 Task: Search one way flight ticket for 2 adults, 2 infants in seat and 1 infant on lap in first from Kalispell: Glacier Park International Airport to Greensboro: Piedmont Triad International Airport on 5-1-2023. Choice of flights is United. Number of bags: 1 carry on bag and 5 checked bags. Price is upto 30000. Outbound departure time preference is 20:30.
Action: Mouse moved to (180, 165)
Screenshot: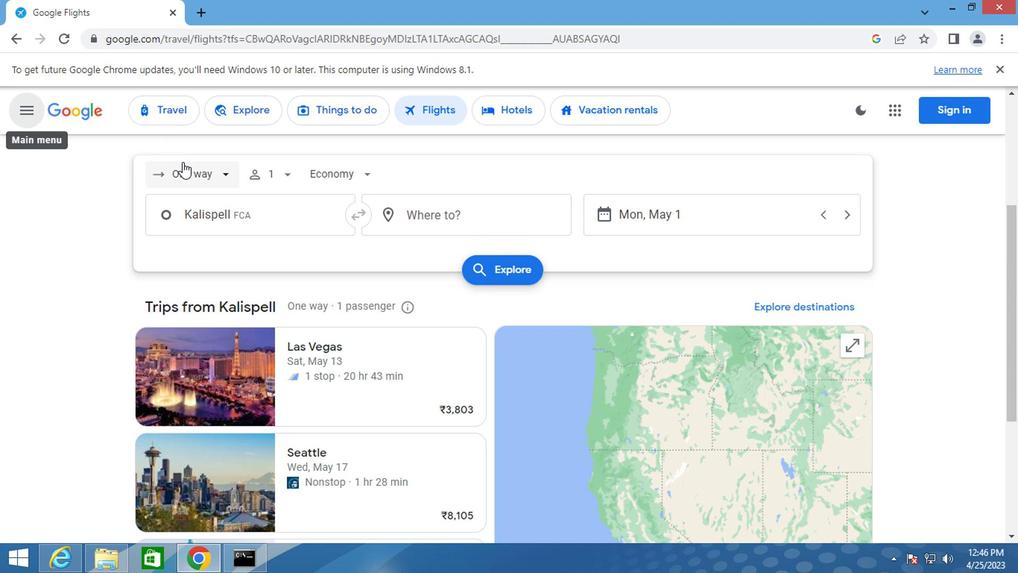 
Action: Mouse pressed left at (180, 165)
Screenshot: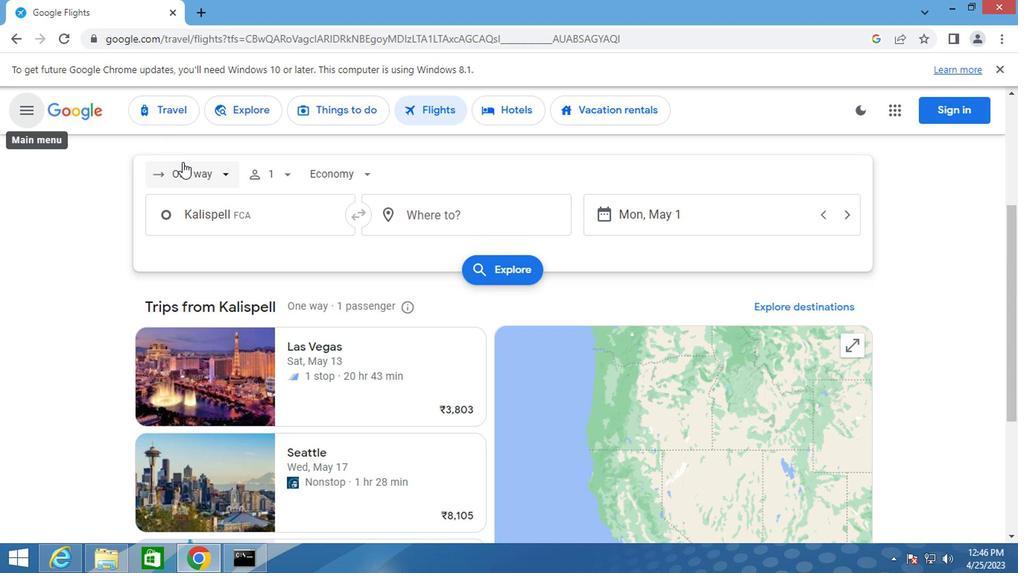 
Action: Mouse moved to (189, 249)
Screenshot: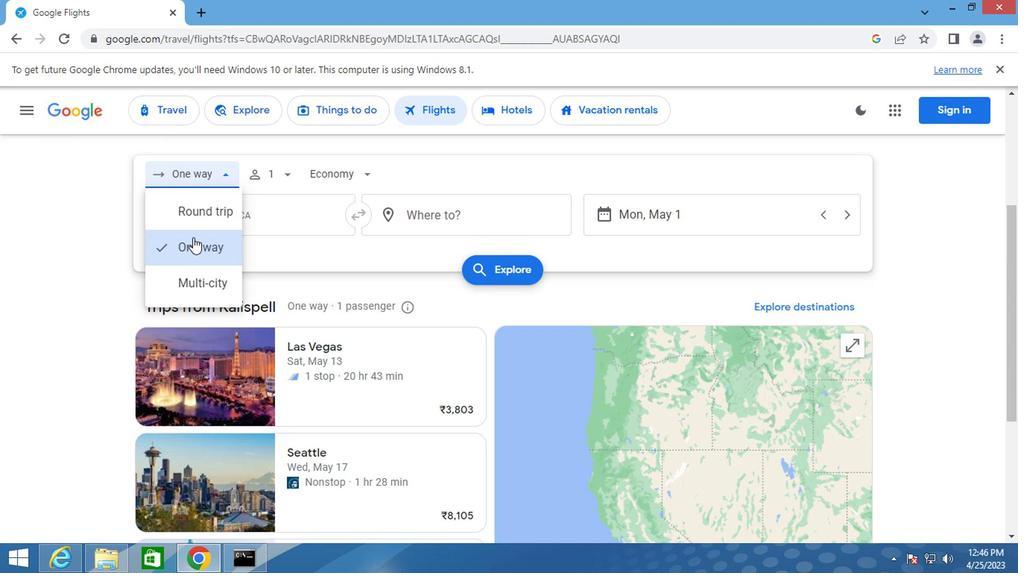 
Action: Mouse pressed left at (189, 249)
Screenshot: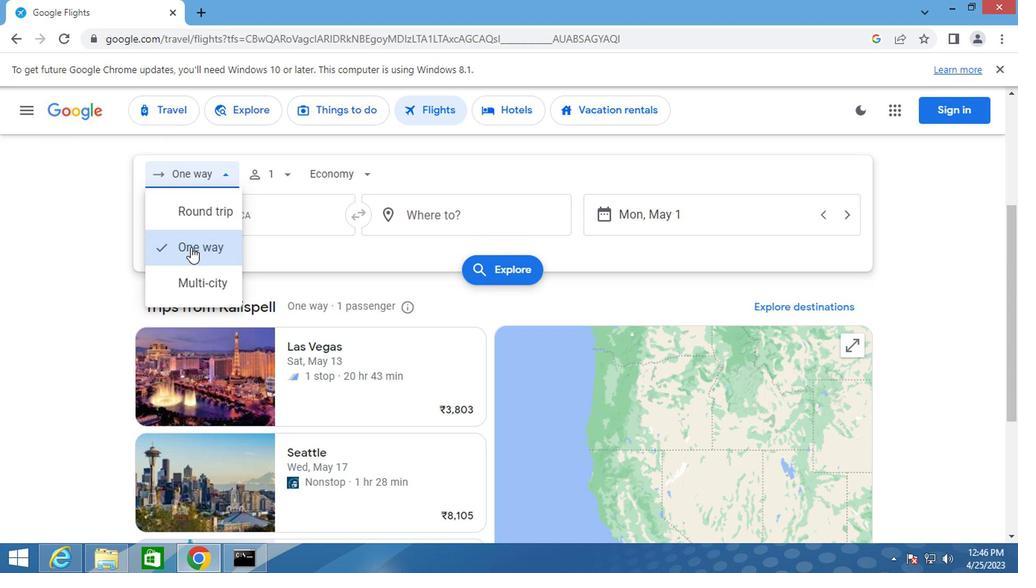 
Action: Mouse moved to (286, 169)
Screenshot: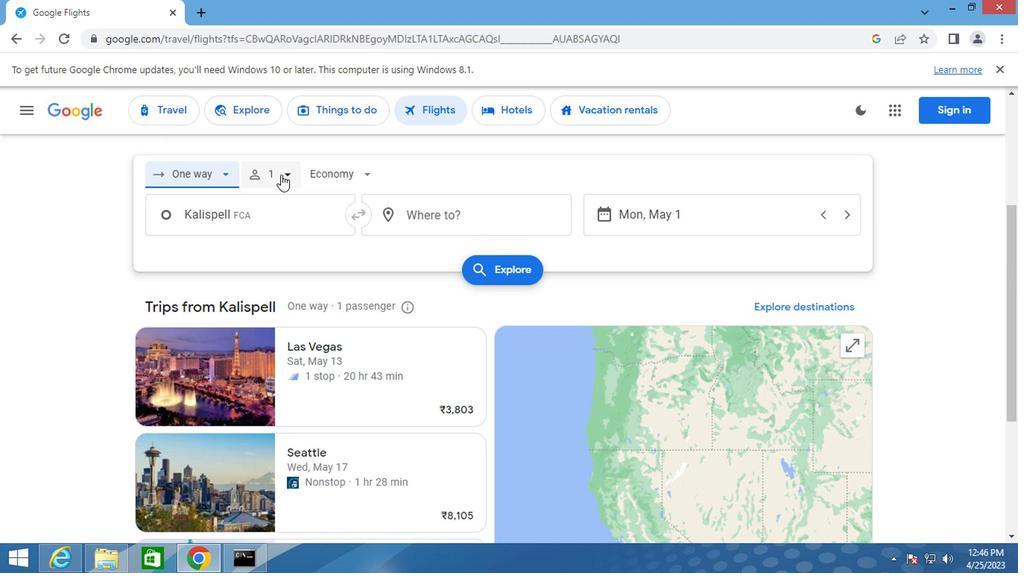 
Action: Mouse pressed left at (286, 169)
Screenshot: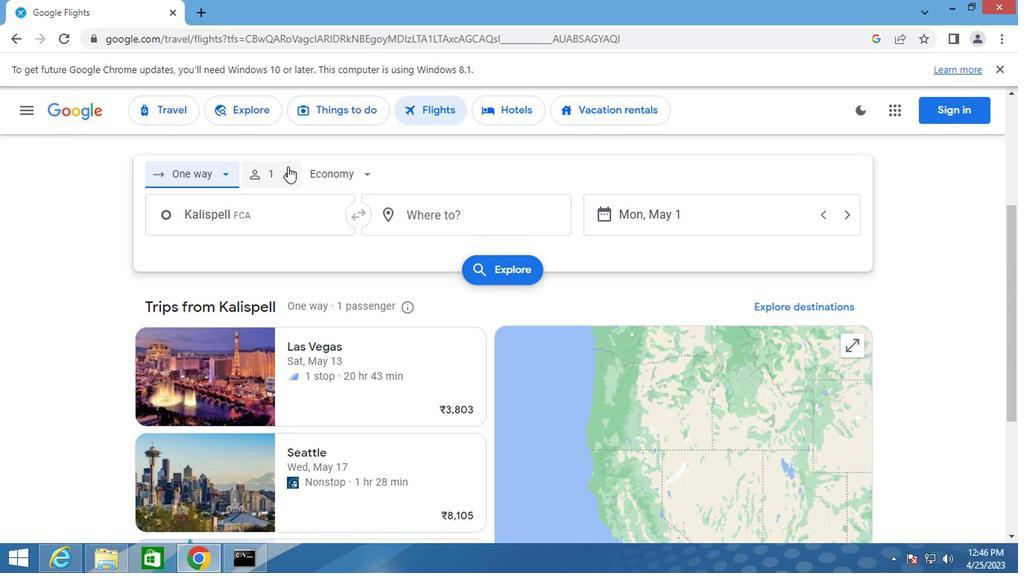 
Action: Mouse moved to (393, 211)
Screenshot: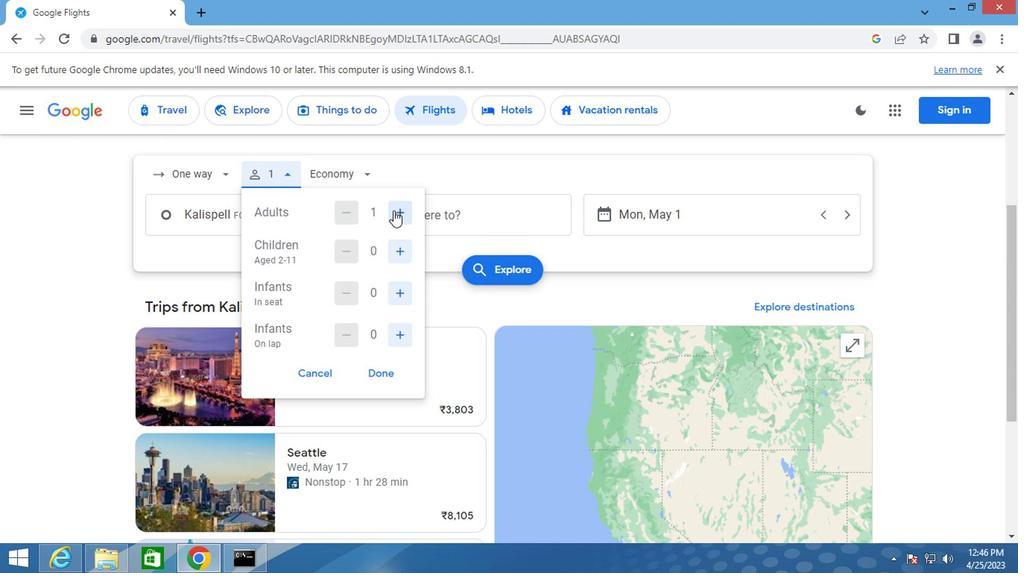 
Action: Mouse pressed left at (393, 211)
Screenshot: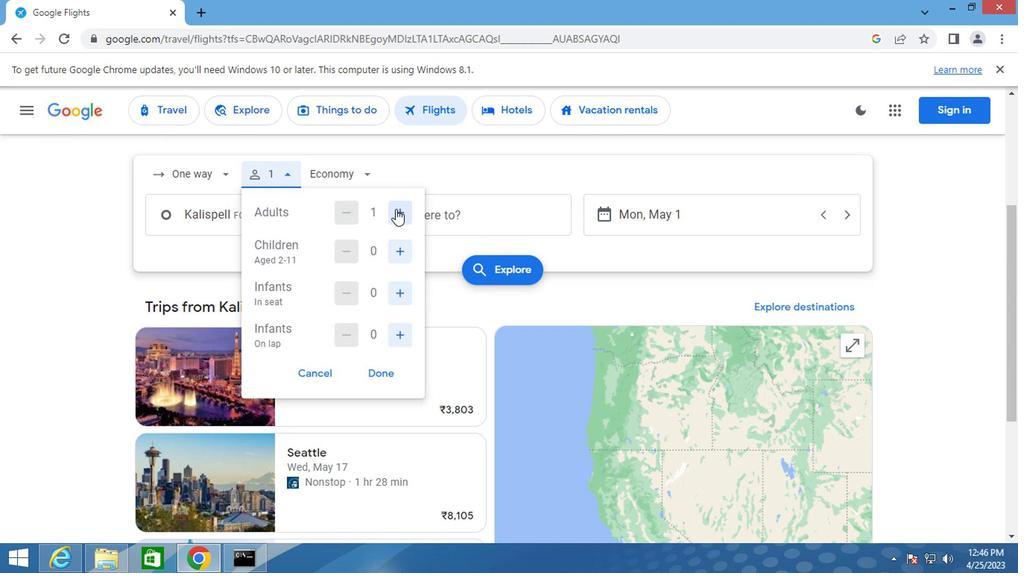 
Action: Mouse pressed left at (393, 211)
Screenshot: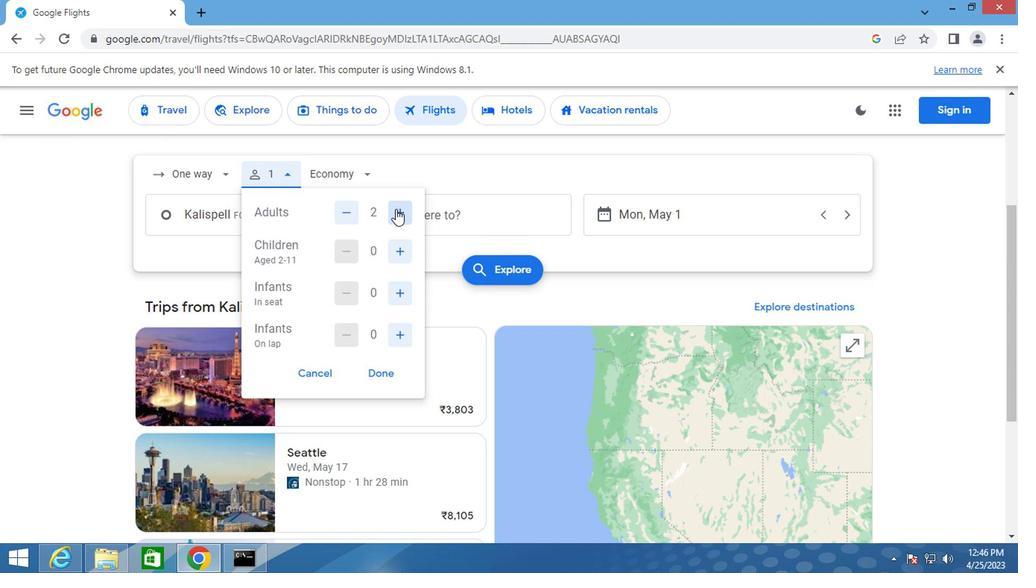 
Action: Mouse moved to (340, 215)
Screenshot: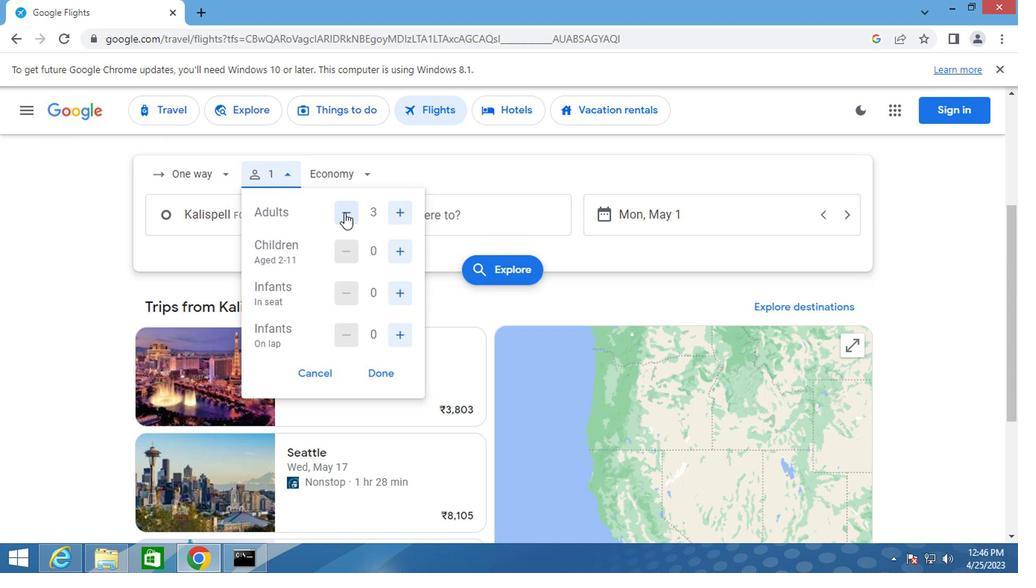 
Action: Mouse pressed left at (340, 215)
Screenshot: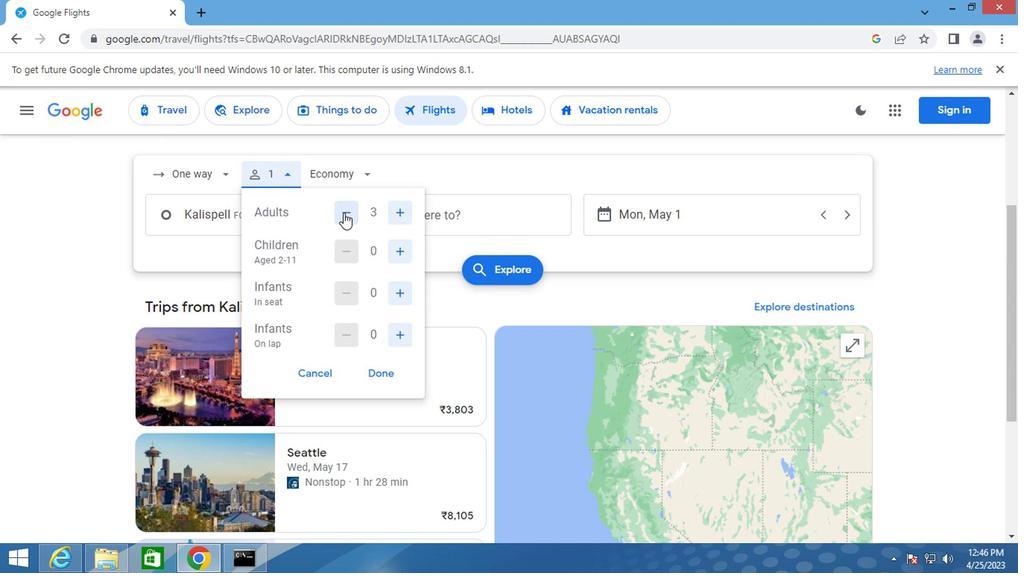 
Action: Mouse moved to (396, 290)
Screenshot: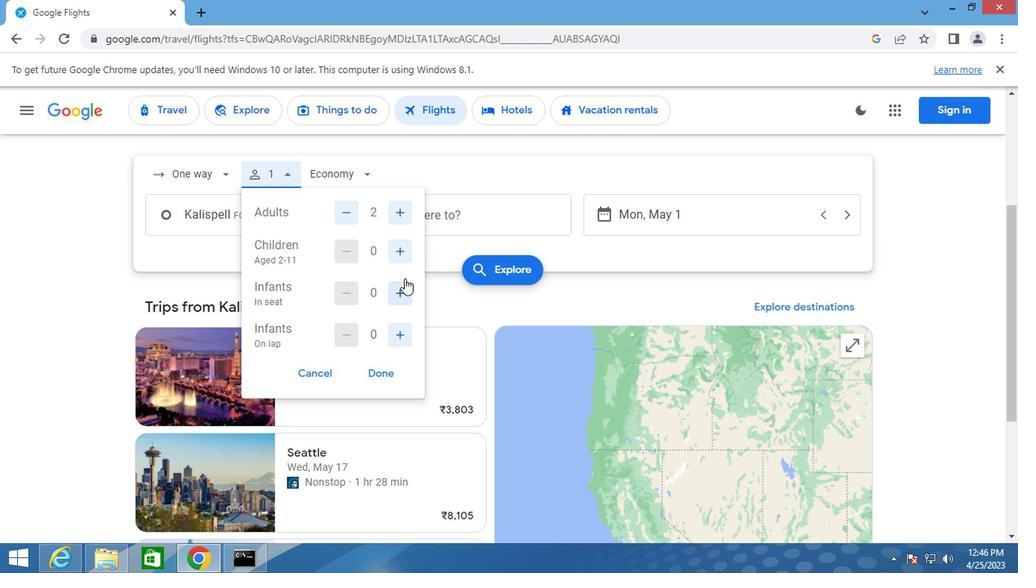 
Action: Mouse pressed left at (396, 290)
Screenshot: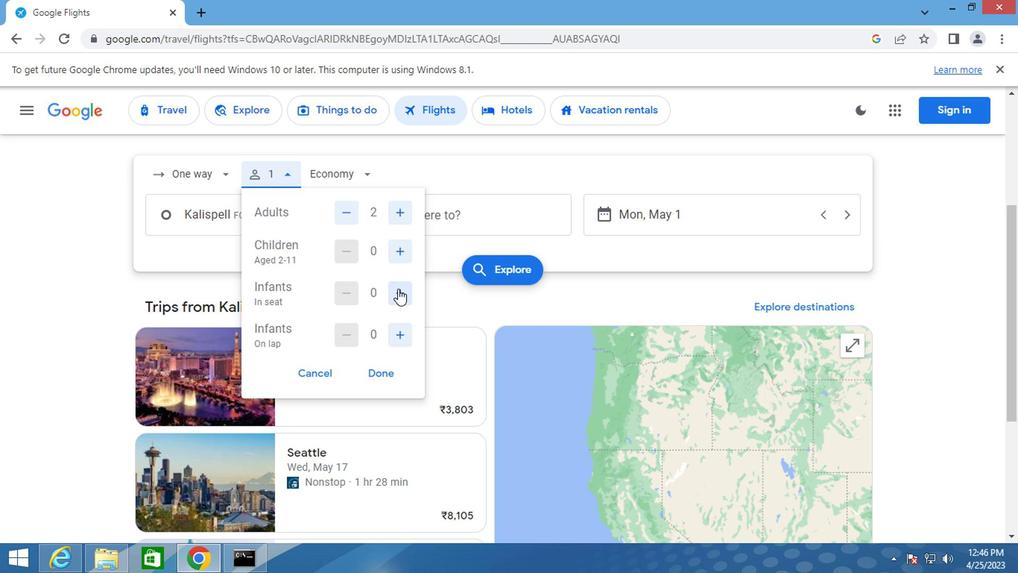 
Action: Mouse pressed left at (396, 290)
Screenshot: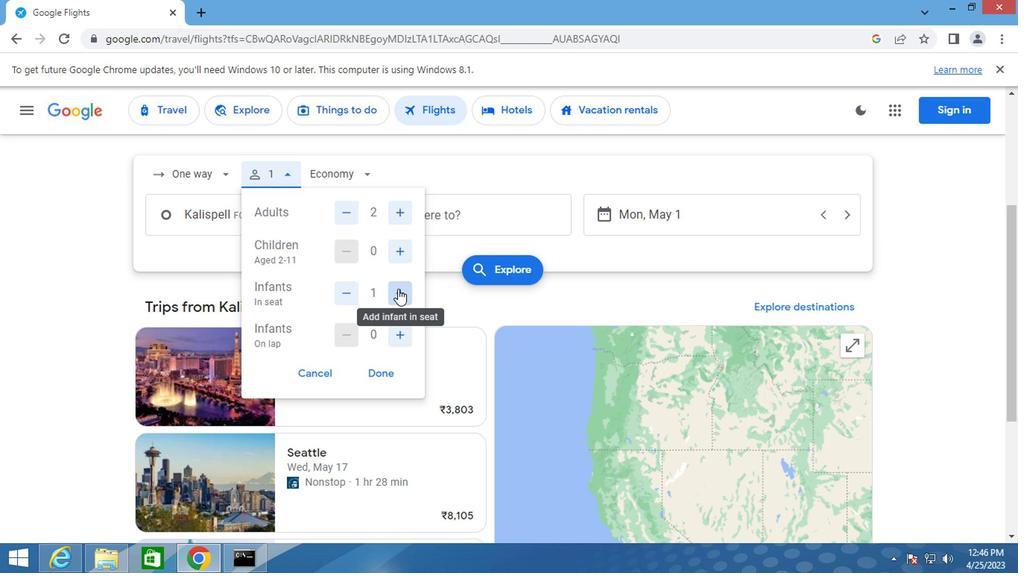 
Action: Mouse moved to (400, 337)
Screenshot: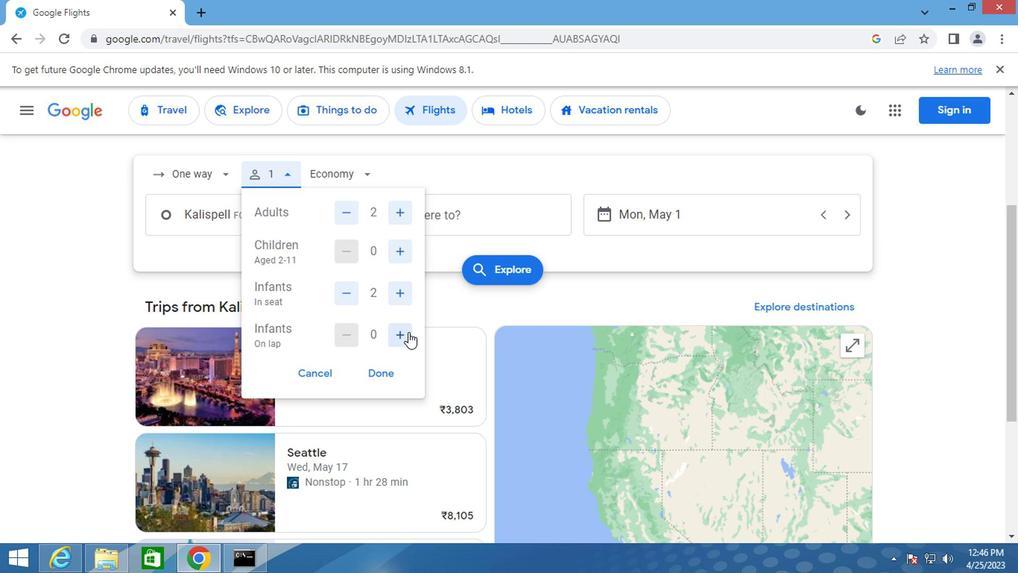 
Action: Mouse pressed left at (400, 337)
Screenshot: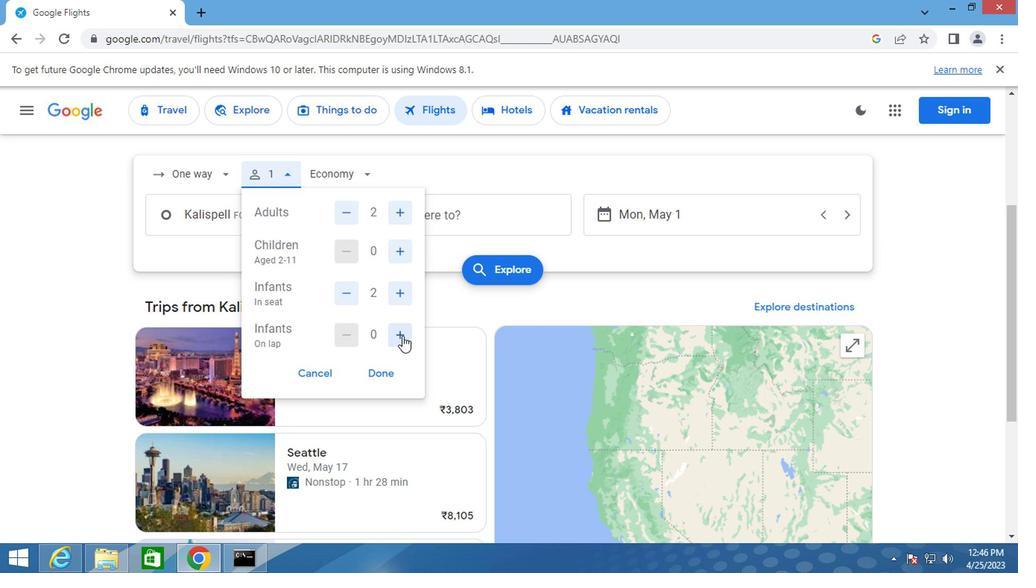 
Action: Mouse moved to (339, 181)
Screenshot: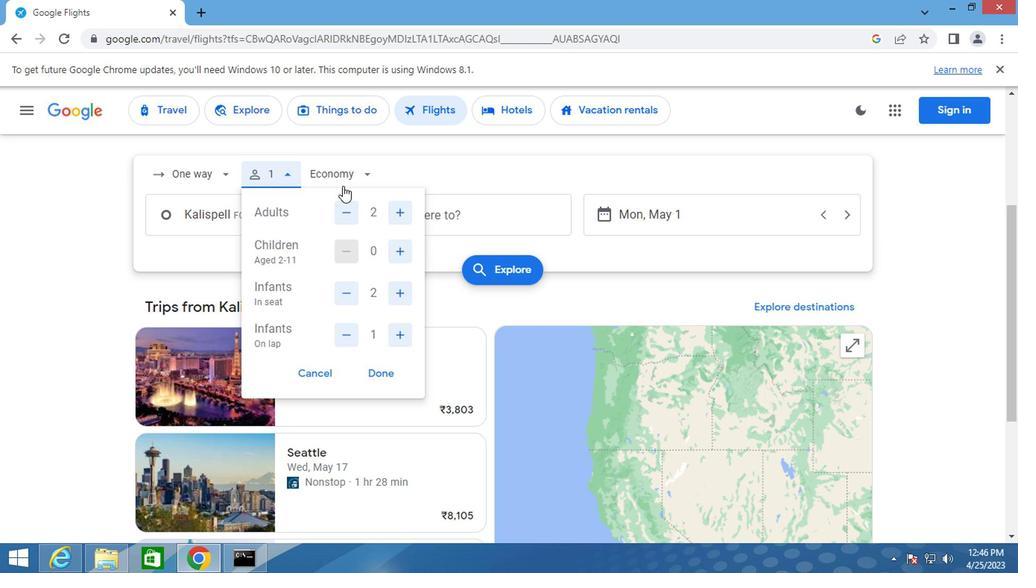 
Action: Mouse pressed left at (339, 181)
Screenshot: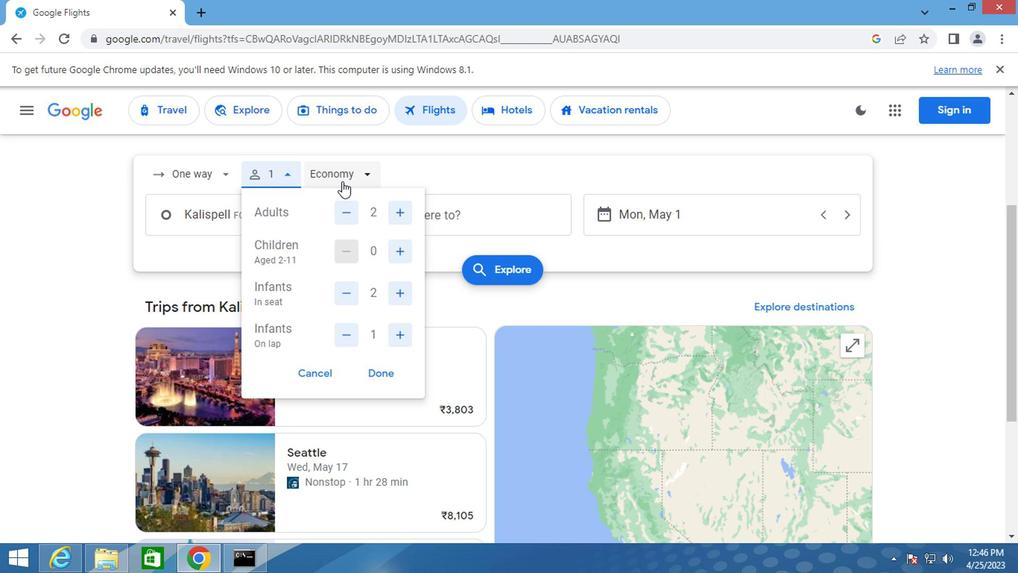 
Action: Mouse moved to (362, 314)
Screenshot: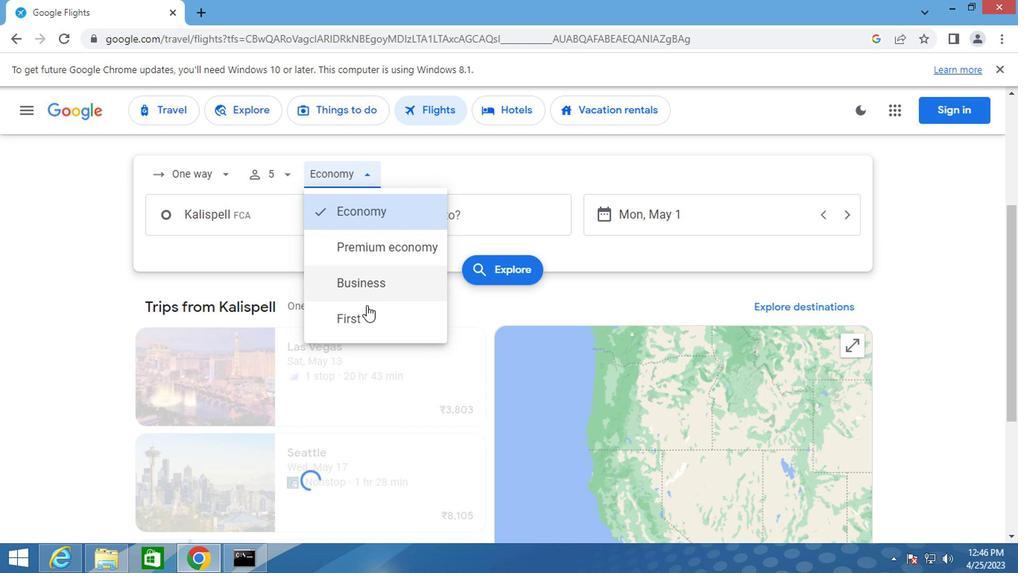 
Action: Mouse pressed left at (362, 314)
Screenshot: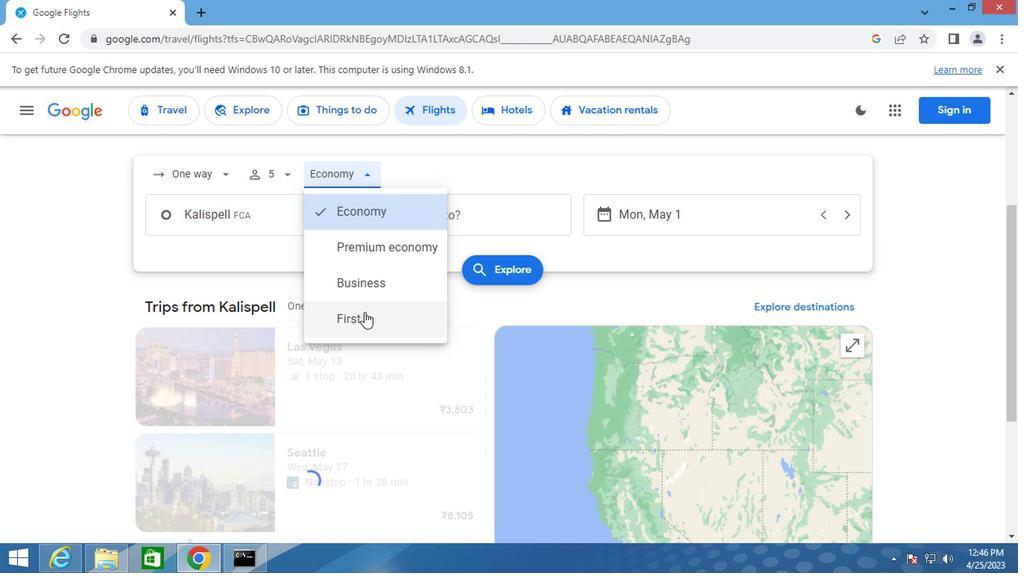 
Action: Mouse moved to (250, 225)
Screenshot: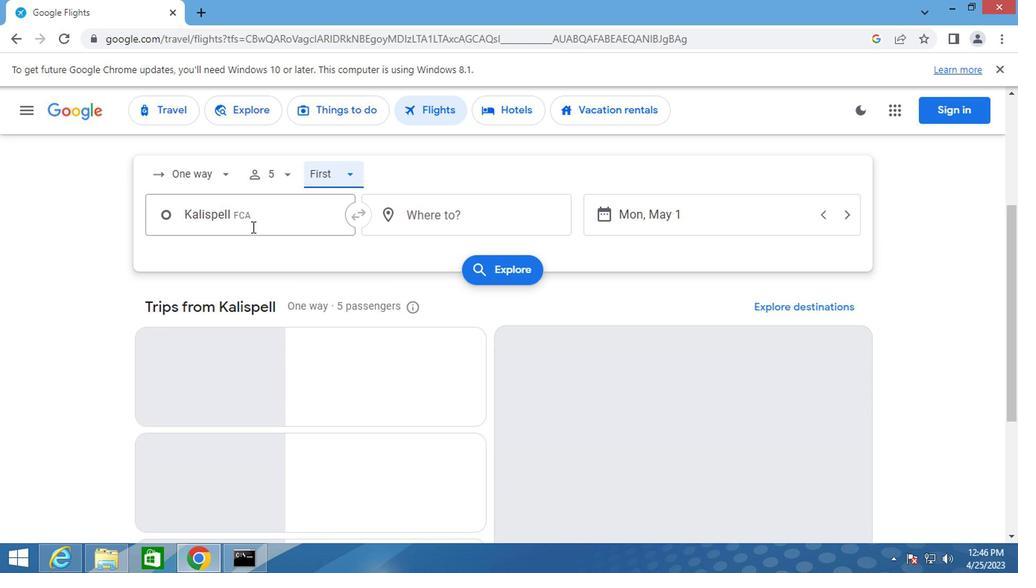 
Action: Mouse pressed left at (250, 225)
Screenshot: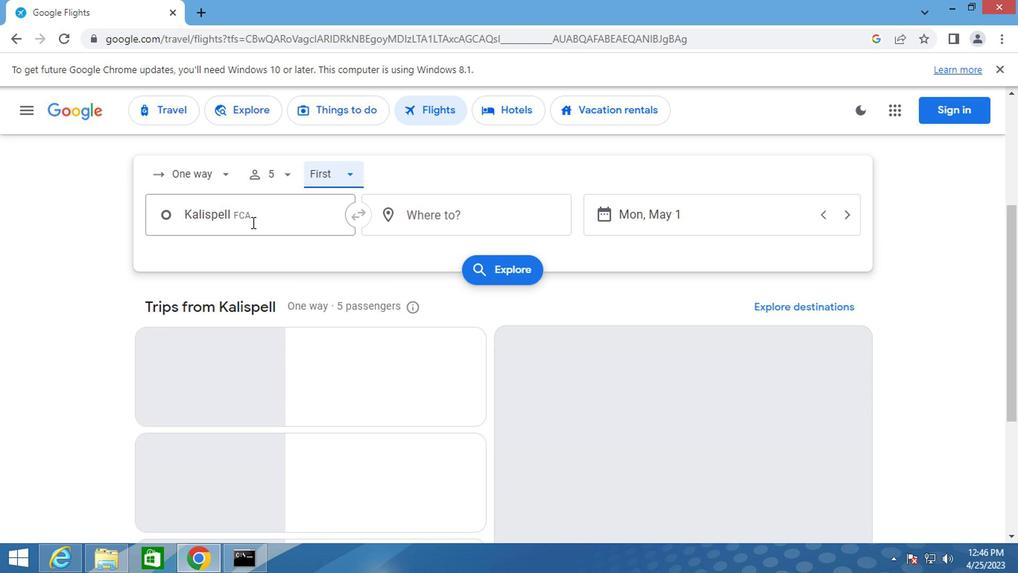 
Action: Mouse moved to (223, 225)
Screenshot: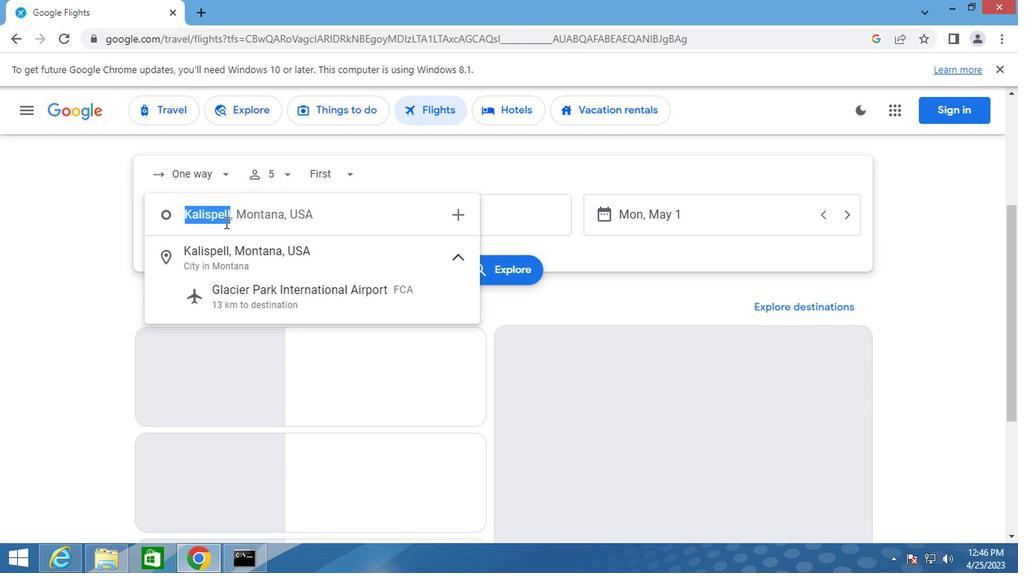 
Action: Key pressed kalispe
Screenshot: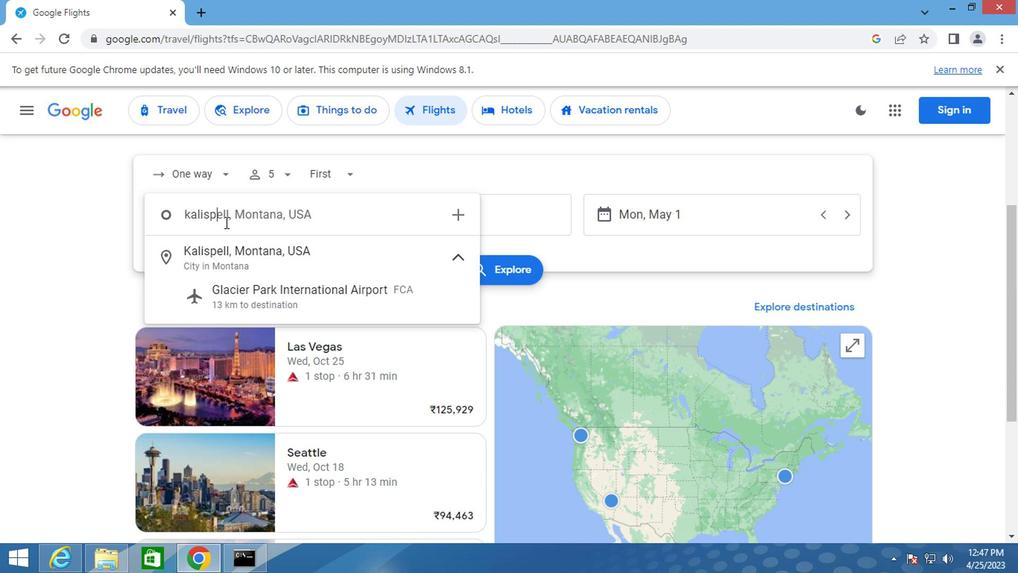 
Action: Mouse moved to (230, 312)
Screenshot: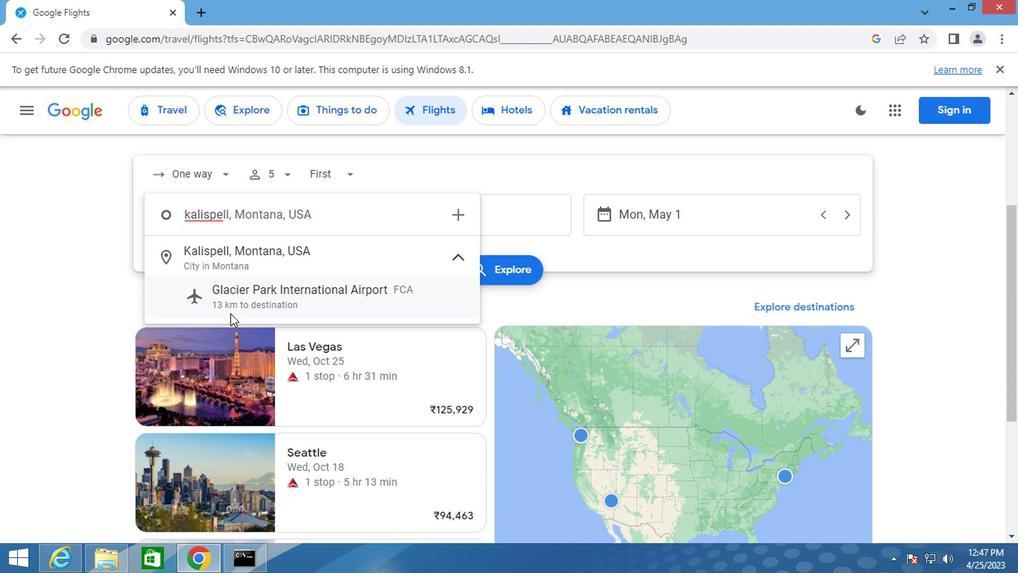 
Action: Mouse pressed left at (230, 312)
Screenshot: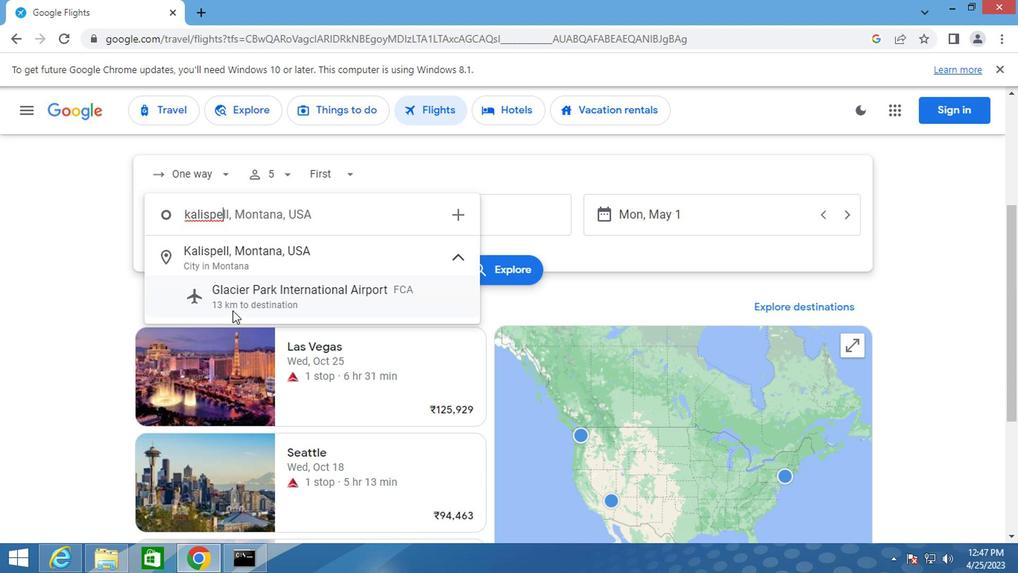 
Action: Mouse moved to (415, 217)
Screenshot: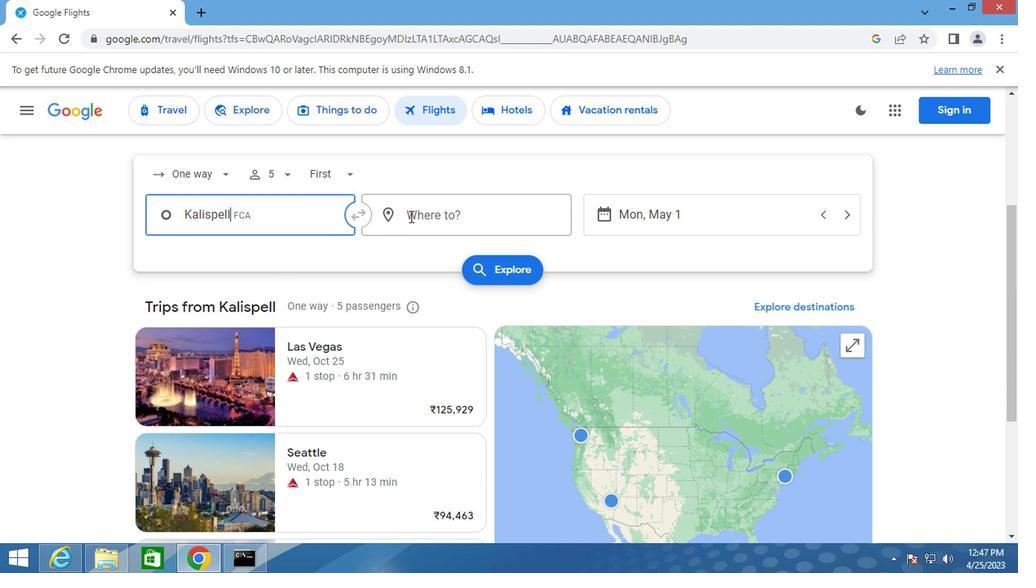 
Action: Mouse pressed left at (415, 217)
Screenshot: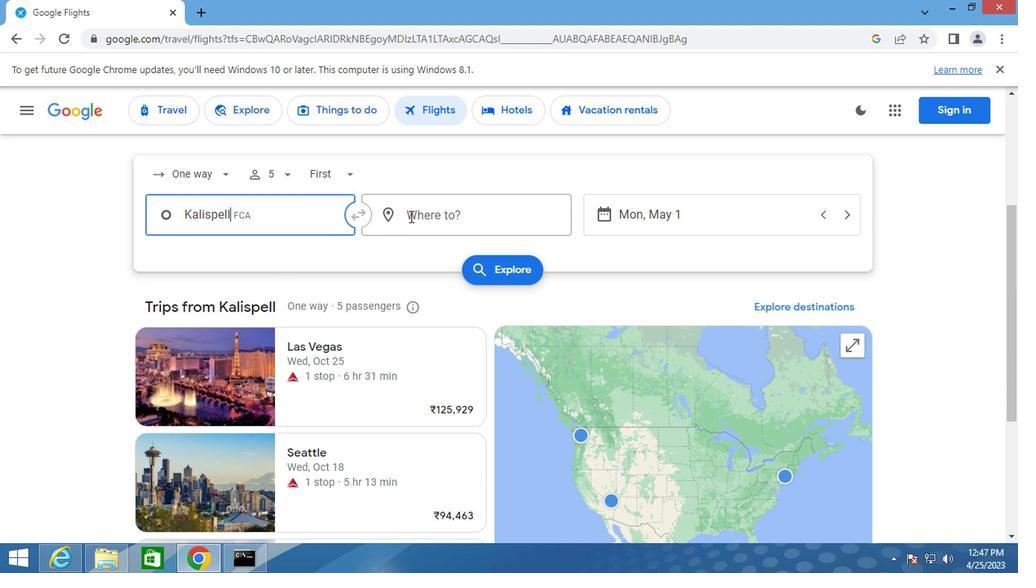 
Action: Mouse moved to (416, 215)
Screenshot: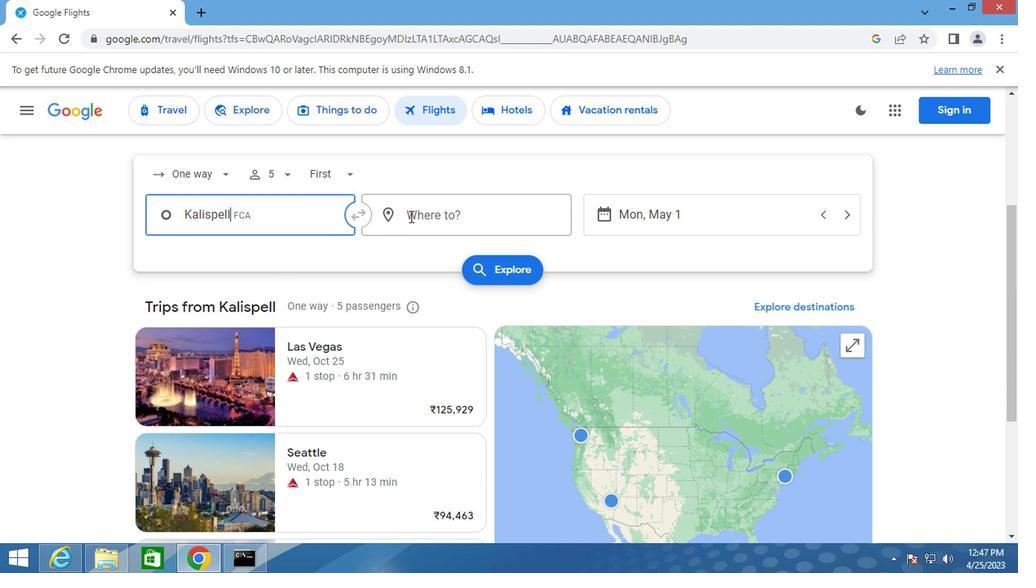 
Action: Key pressed greensbor
Screenshot: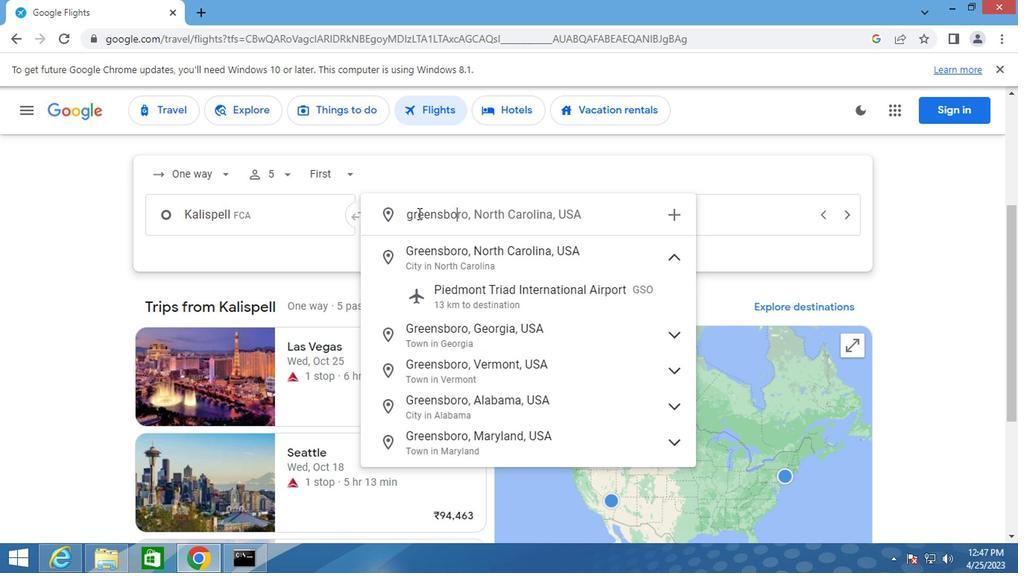
Action: Mouse moved to (435, 289)
Screenshot: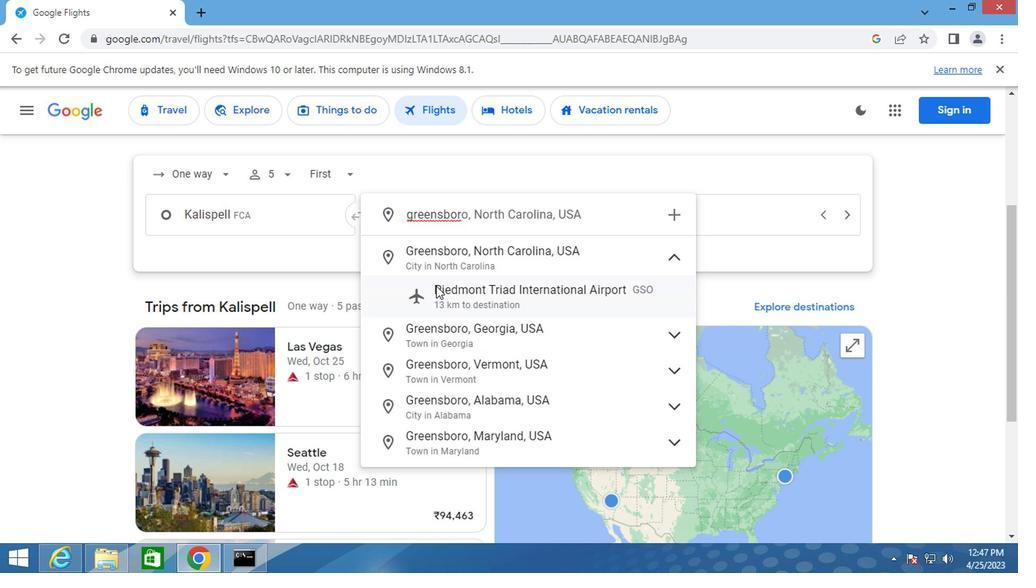 
Action: Mouse pressed left at (435, 289)
Screenshot: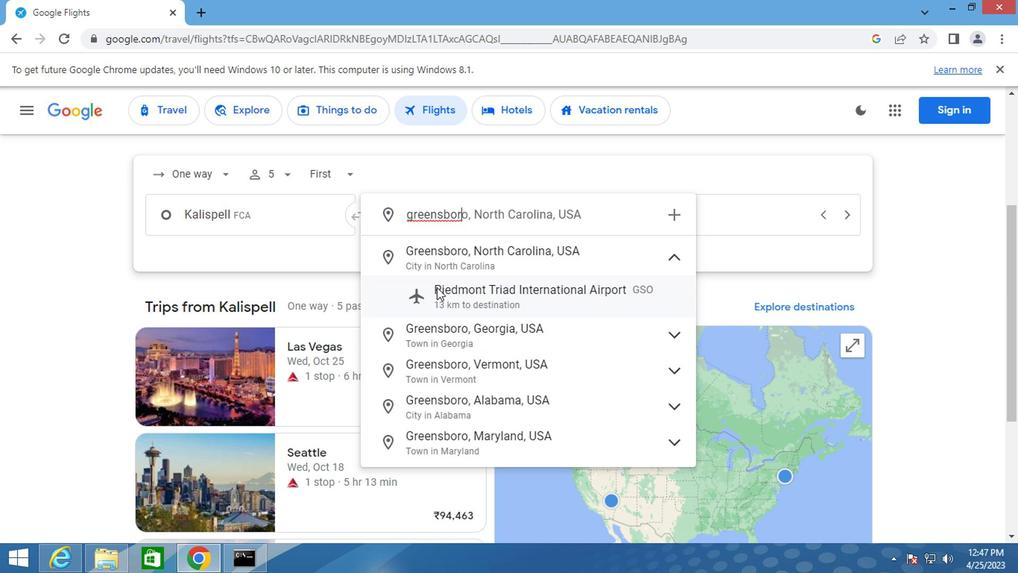 
Action: Mouse moved to (631, 217)
Screenshot: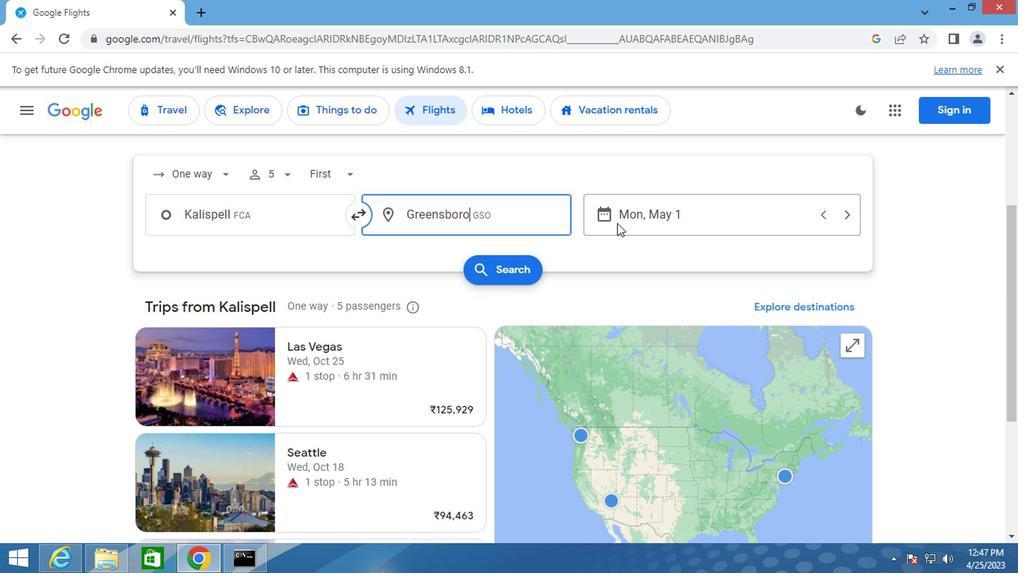 
Action: Mouse pressed left at (631, 217)
Screenshot: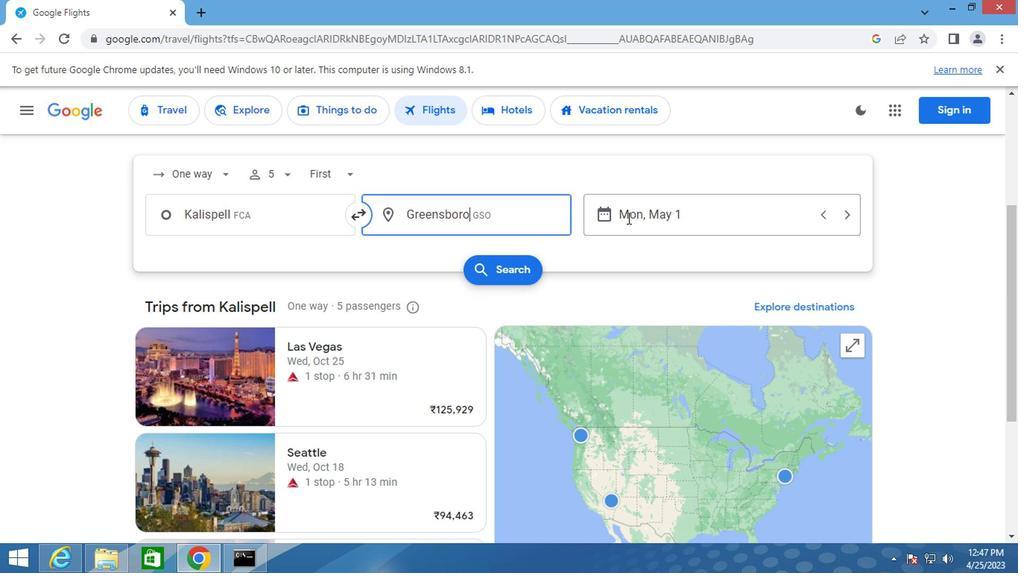 
Action: Mouse moved to (644, 267)
Screenshot: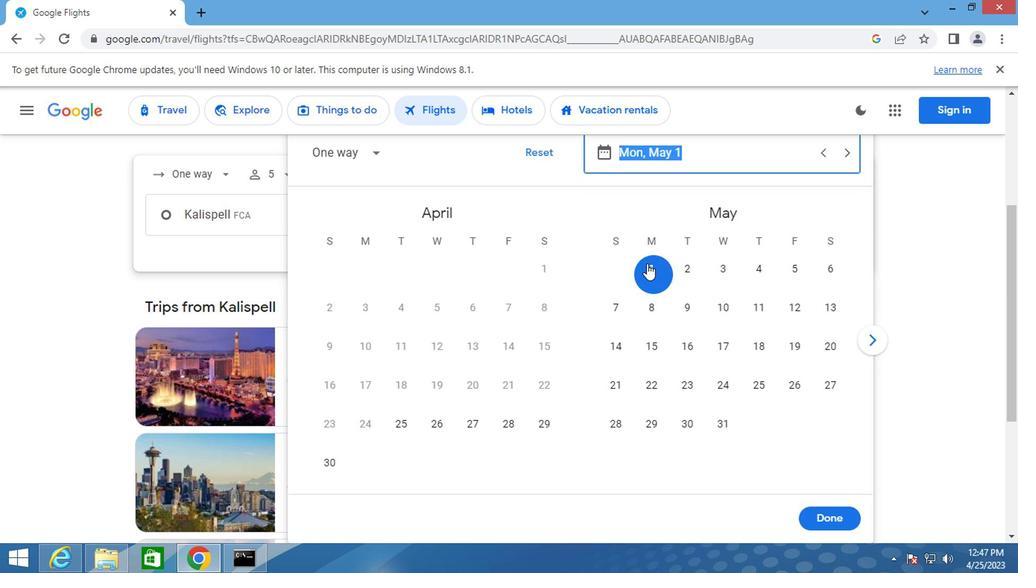 
Action: Mouse pressed left at (644, 267)
Screenshot: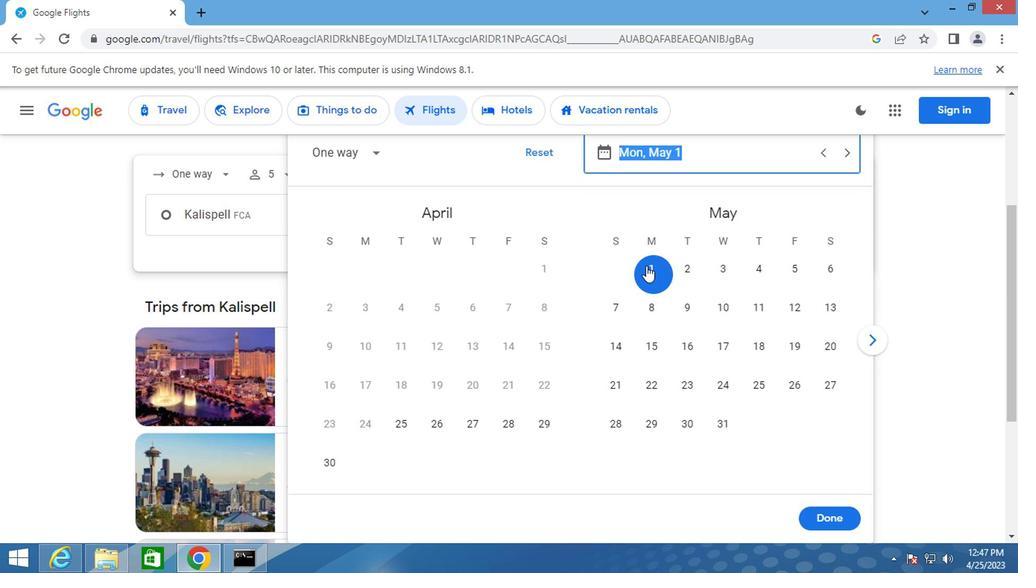 
Action: Mouse moved to (826, 518)
Screenshot: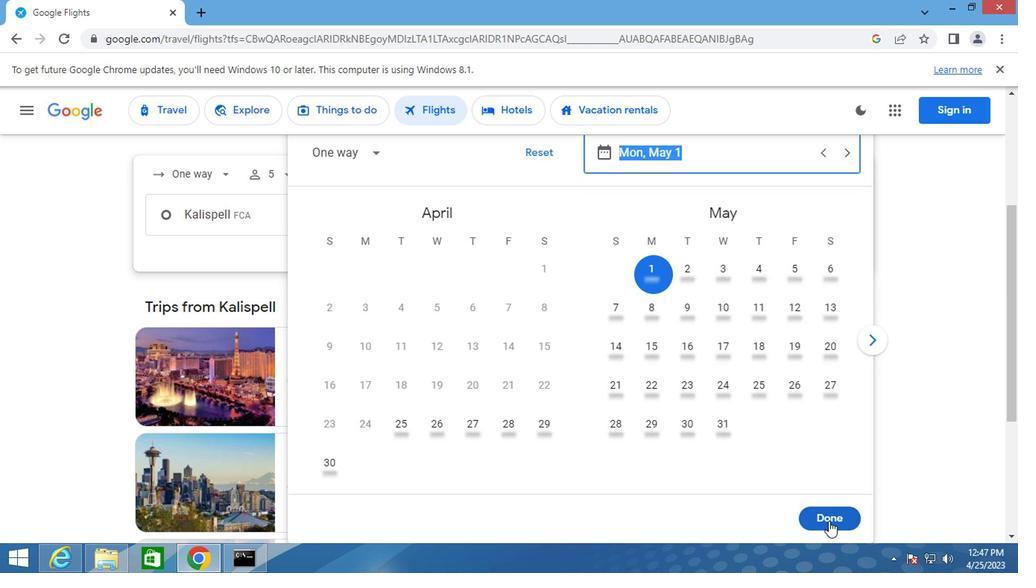 
Action: Mouse pressed left at (826, 518)
Screenshot: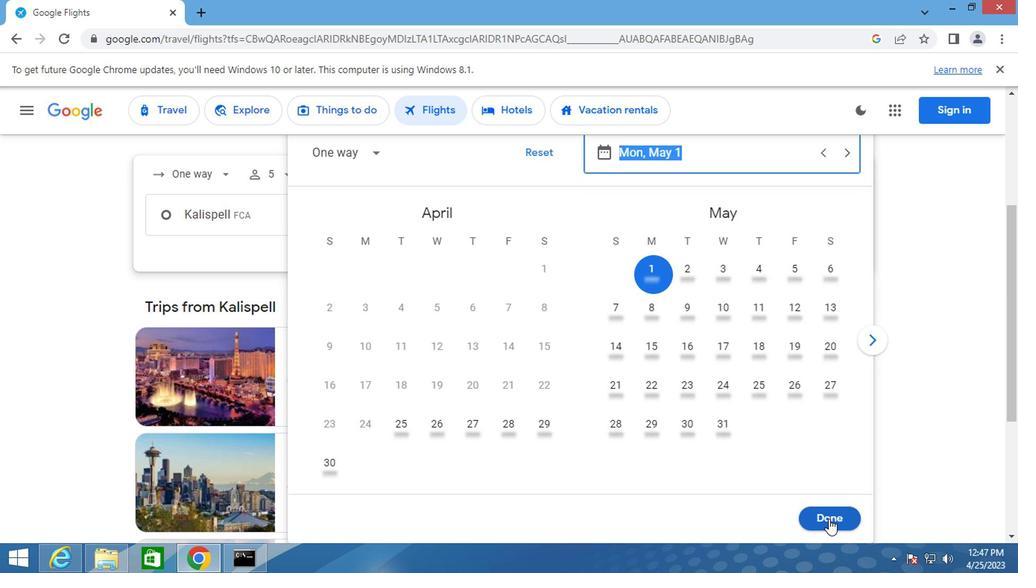 
Action: Mouse moved to (493, 275)
Screenshot: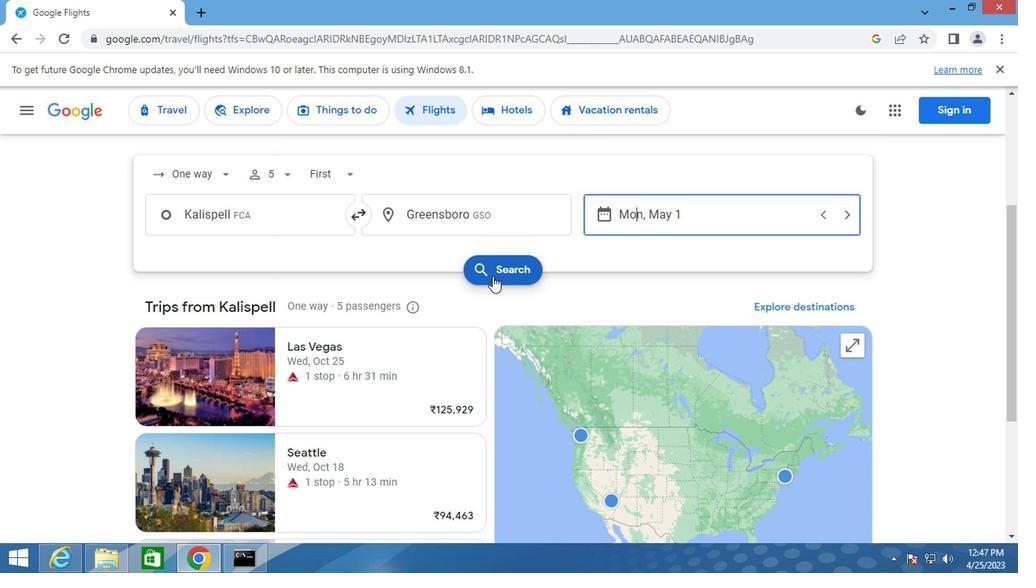 
Action: Mouse pressed left at (493, 275)
Screenshot: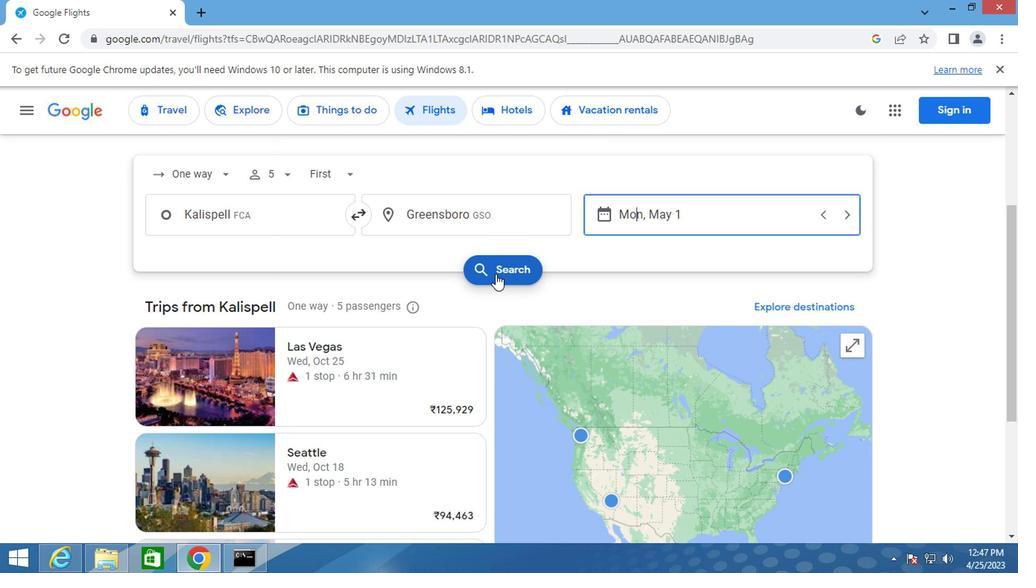 
Action: Mouse moved to (182, 239)
Screenshot: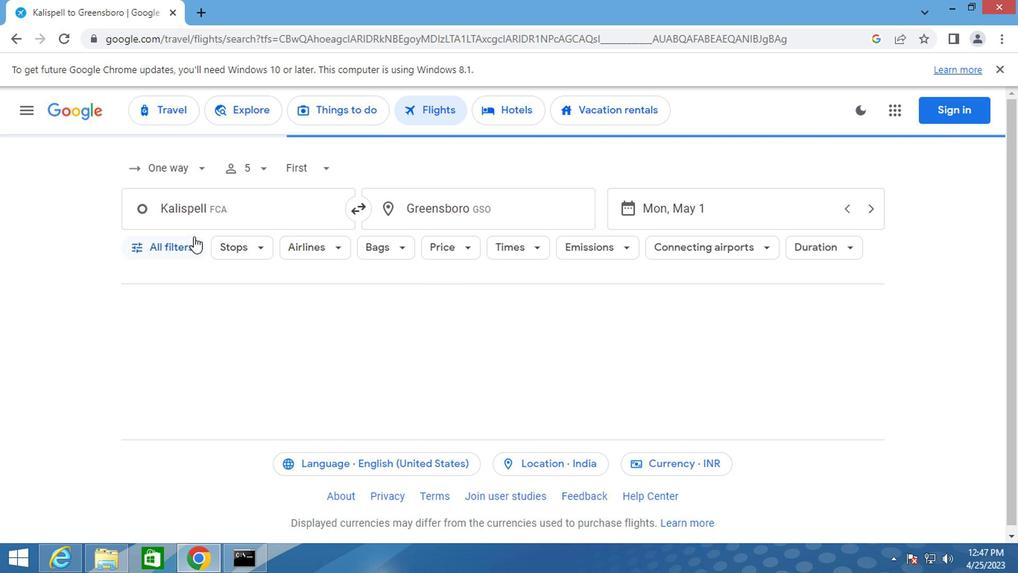 
Action: Mouse pressed left at (182, 239)
Screenshot: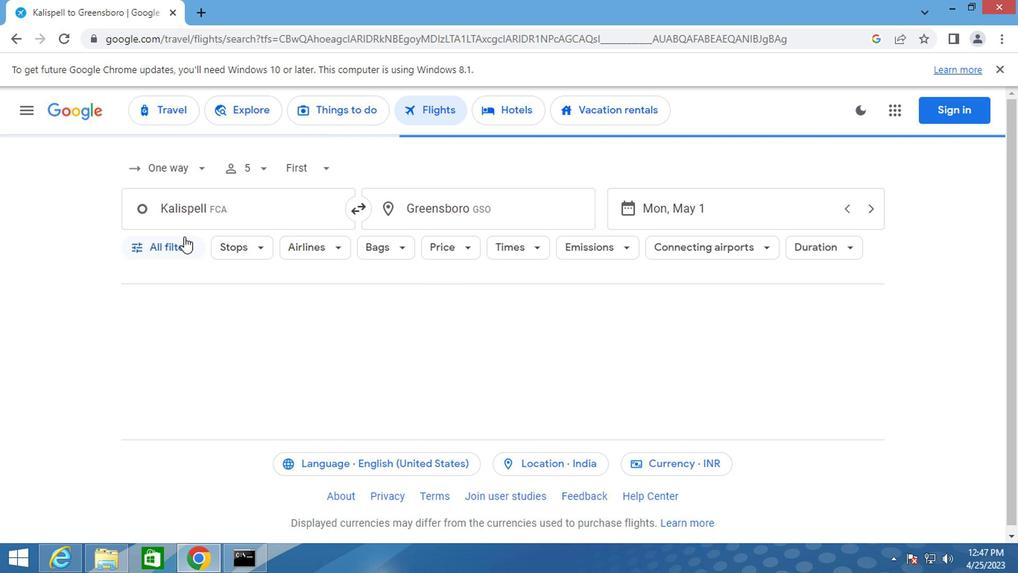 
Action: Mouse moved to (260, 351)
Screenshot: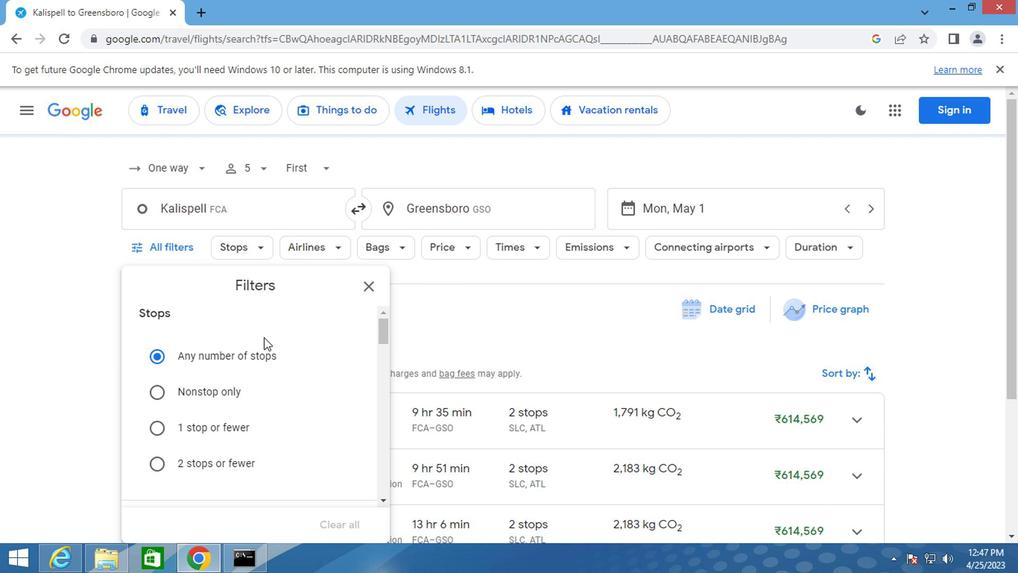 
Action: Mouse scrolled (260, 350) with delta (0, -1)
Screenshot: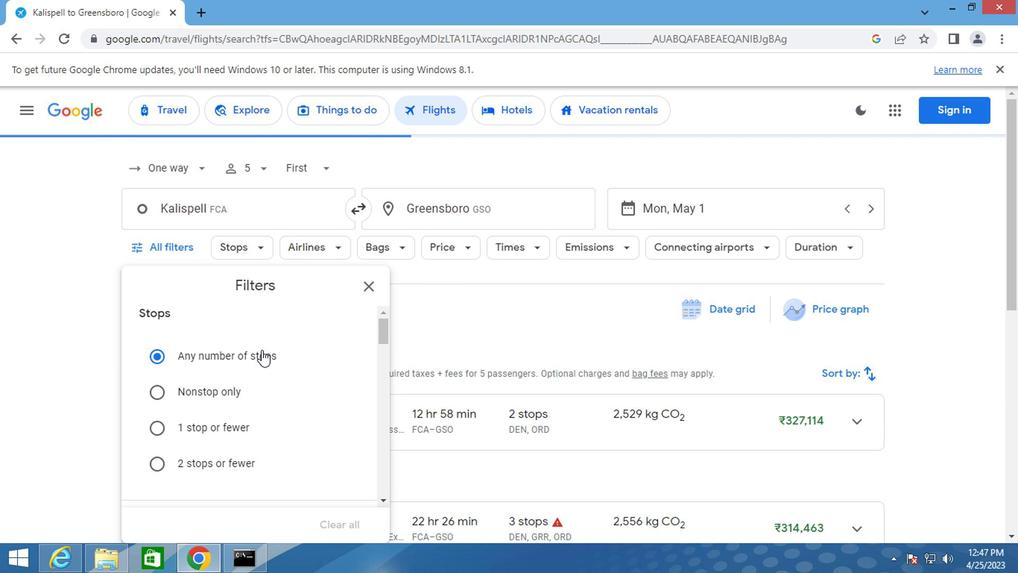 
Action: Mouse scrolled (260, 350) with delta (0, -1)
Screenshot: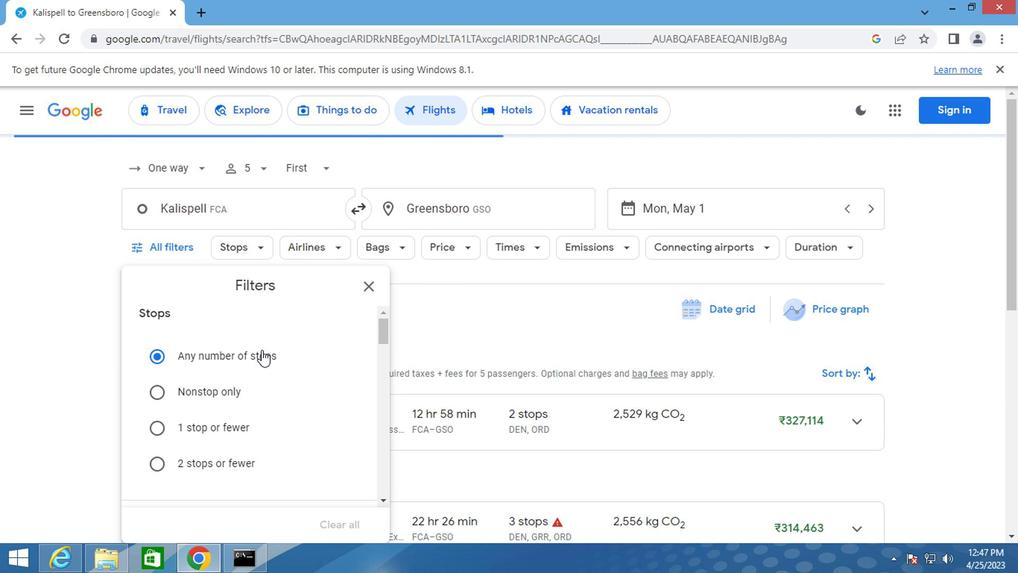 
Action: Mouse scrolled (260, 350) with delta (0, -1)
Screenshot: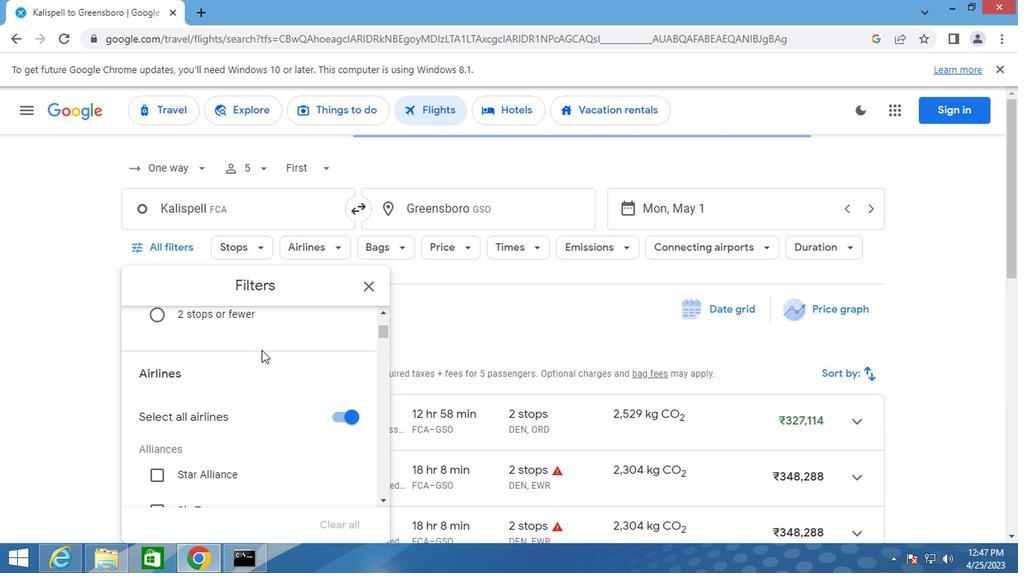 
Action: Mouse scrolled (260, 350) with delta (0, -1)
Screenshot: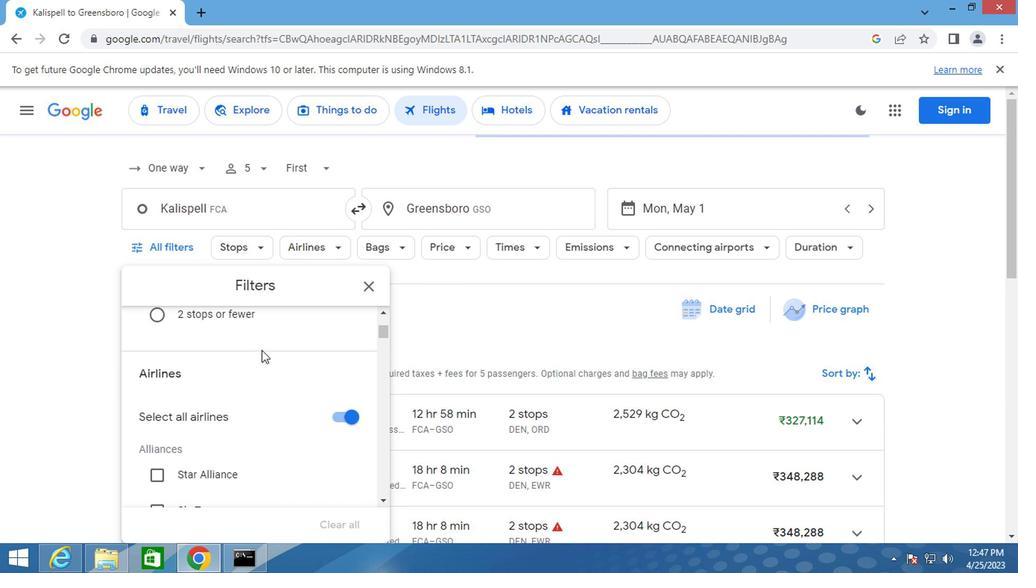 
Action: Mouse scrolled (260, 350) with delta (0, -1)
Screenshot: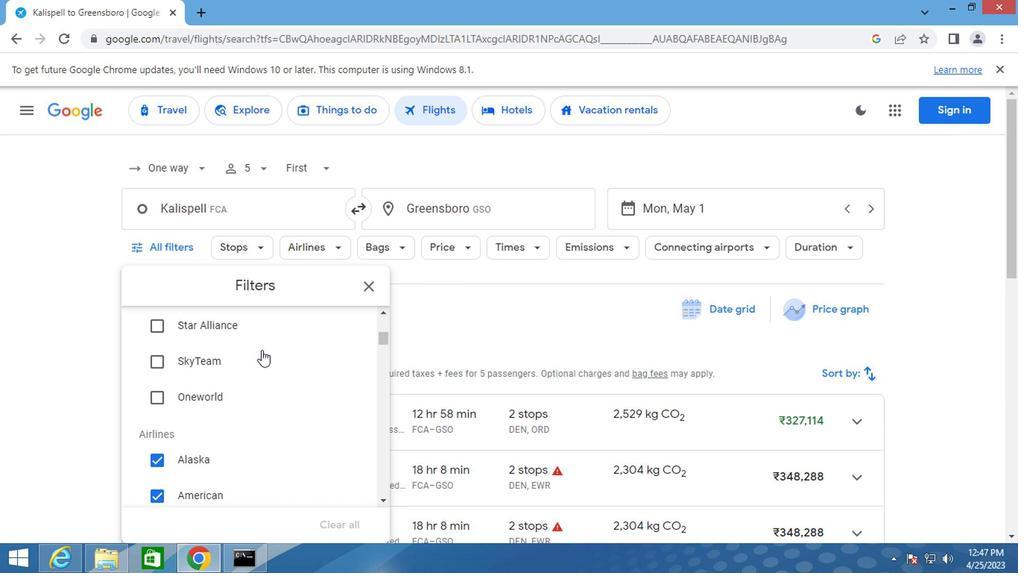 
Action: Mouse scrolled (260, 350) with delta (0, -1)
Screenshot: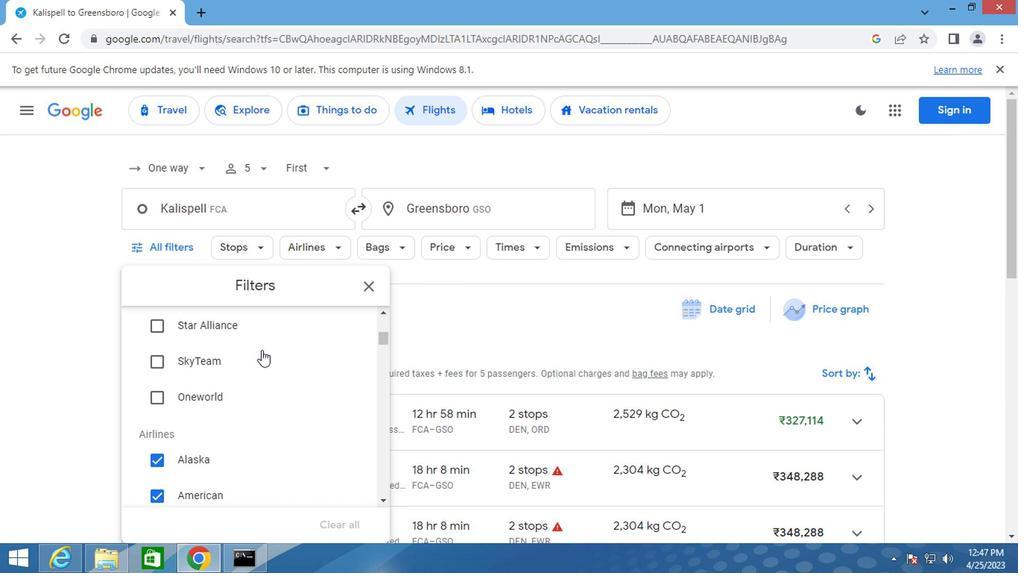 
Action: Mouse moved to (157, 455)
Screenshot: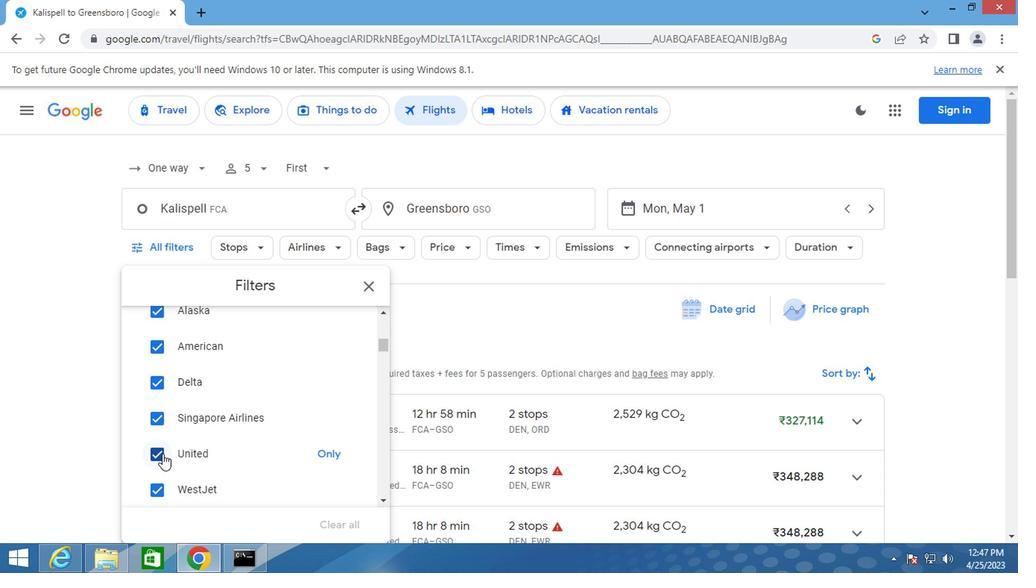 
Action: Mouse pressed left at (157, 455)
Screenshot: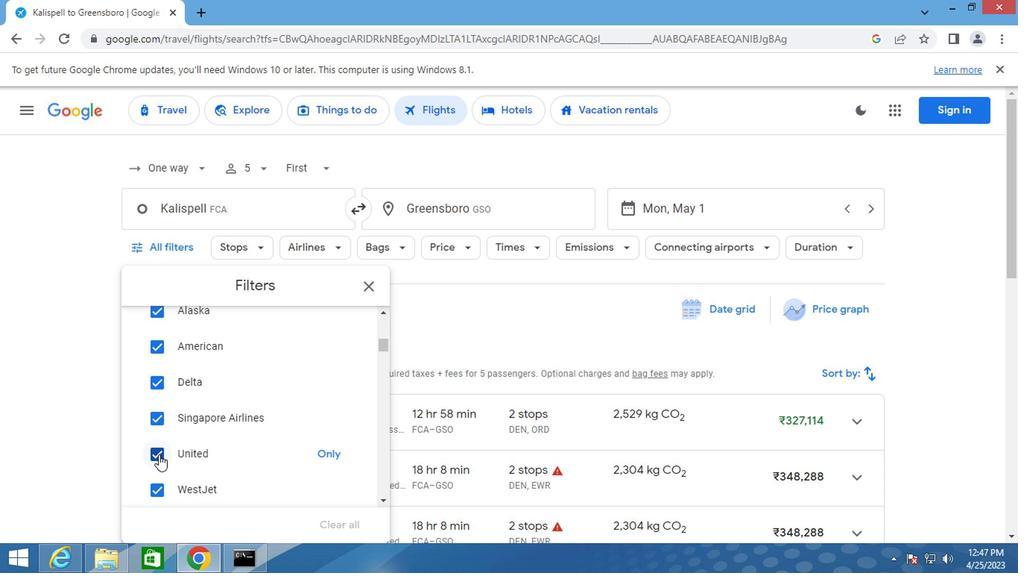 
Action: Mouse moved to (199, 430)
Screenshot: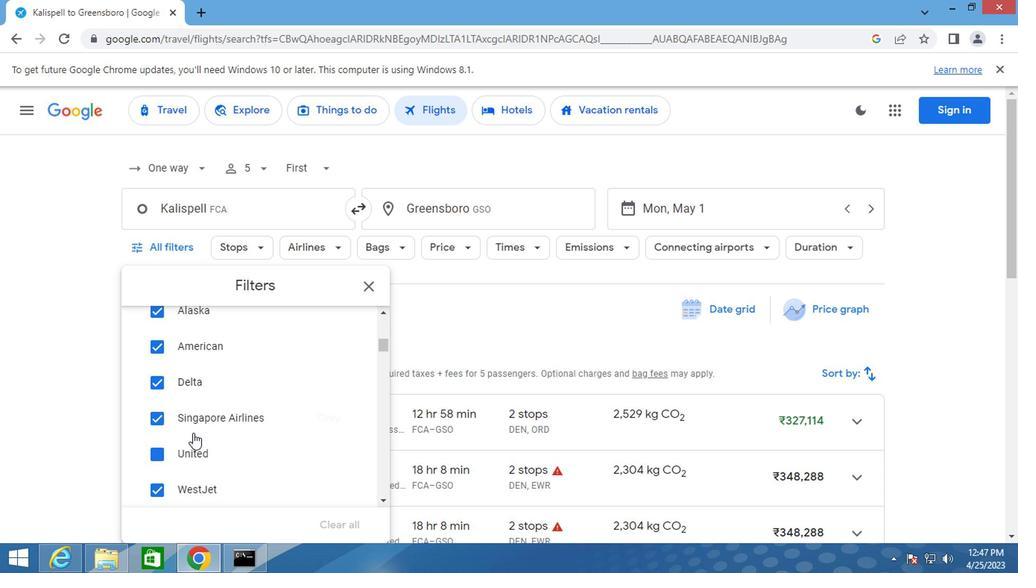 
Action: Mouse scrolled (199, 429) with delta (0, -1)
Screenshot: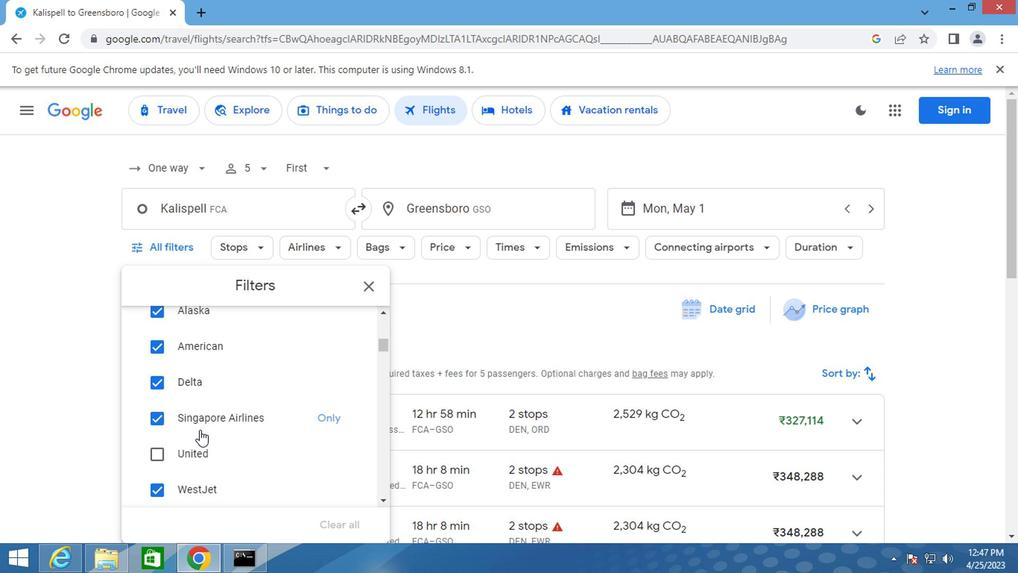 
Action: Mouse scrolled (199, 429) with delta (0, -1)
Screenshot: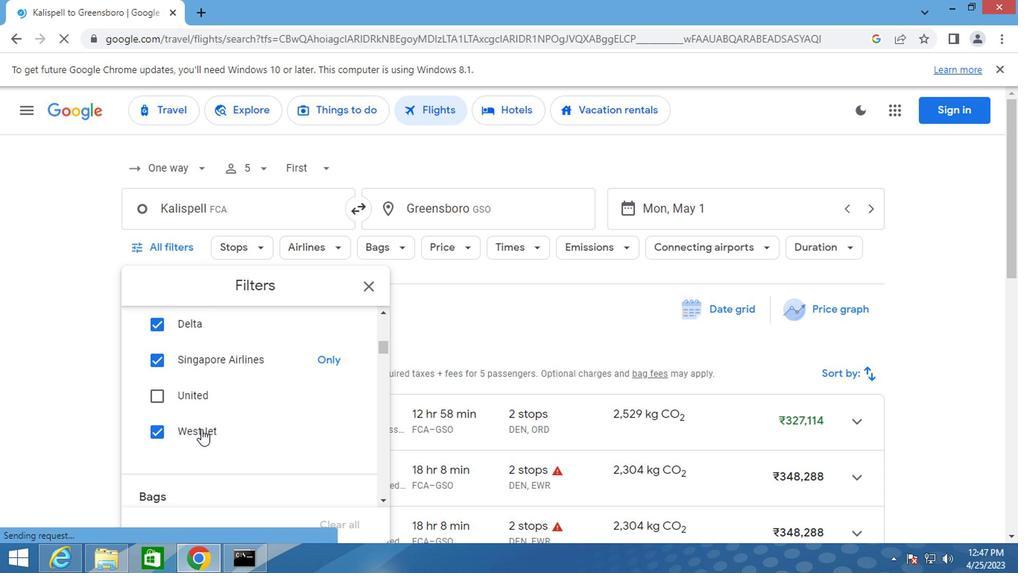 
Action: Mouse scrolled (199, 429) with delta (0, -1)
Screenshot: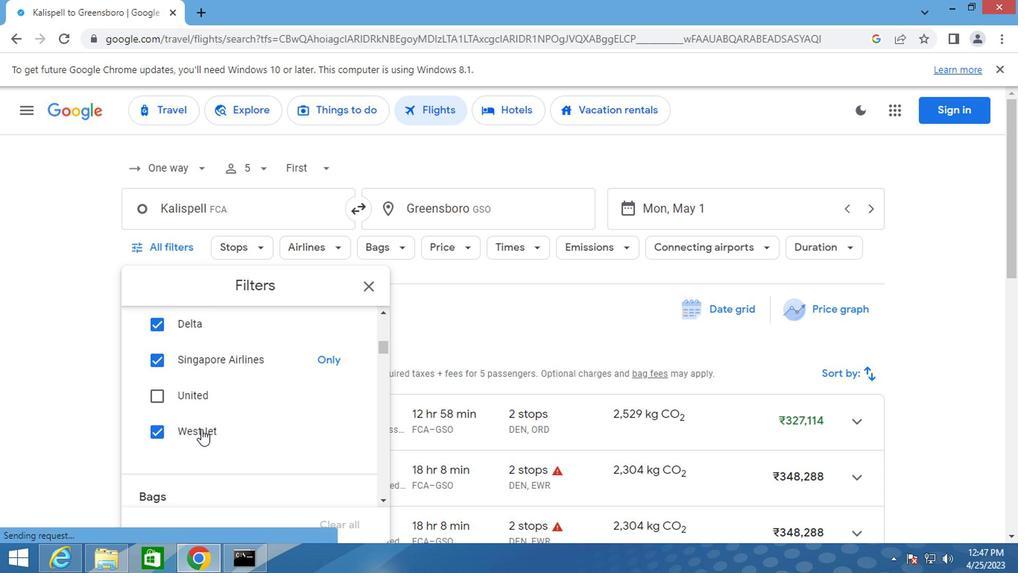 
Action: Mouse moved to (344, 373)
Screenshot: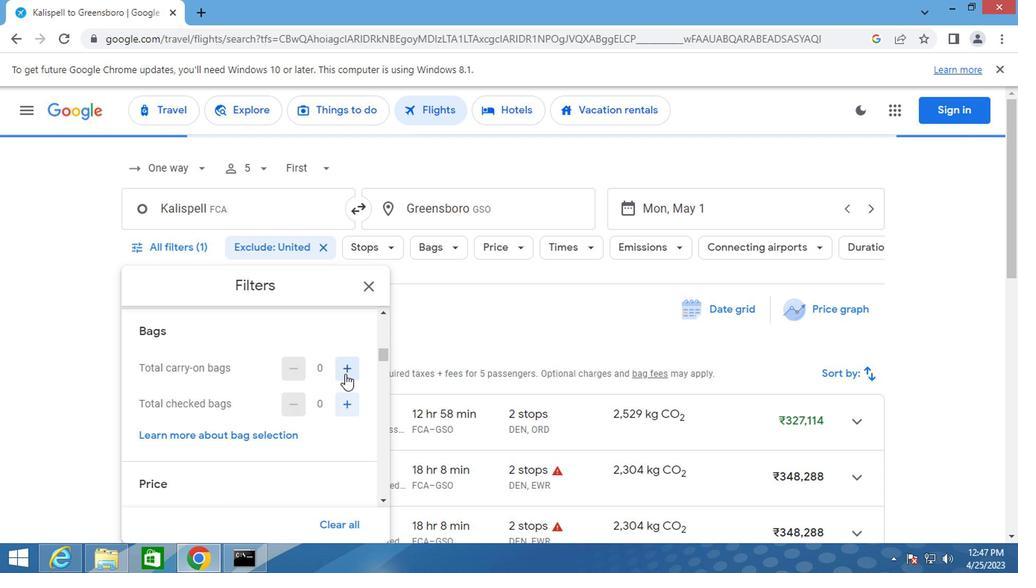 
Action: Mouse pressed left at (344, 373)
Screenshot: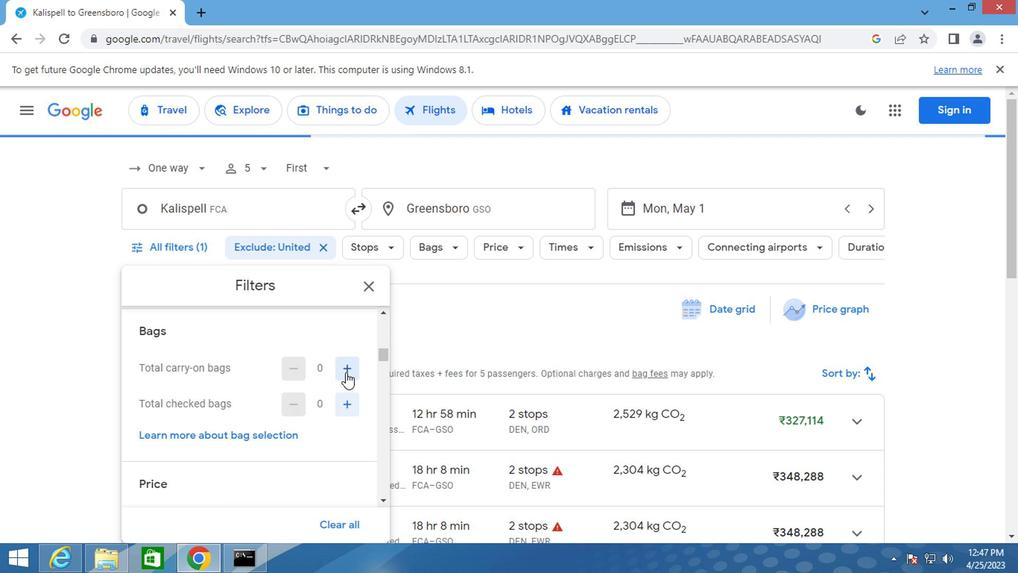 
Action: Mouse moved to (347, 407)
Screenshot: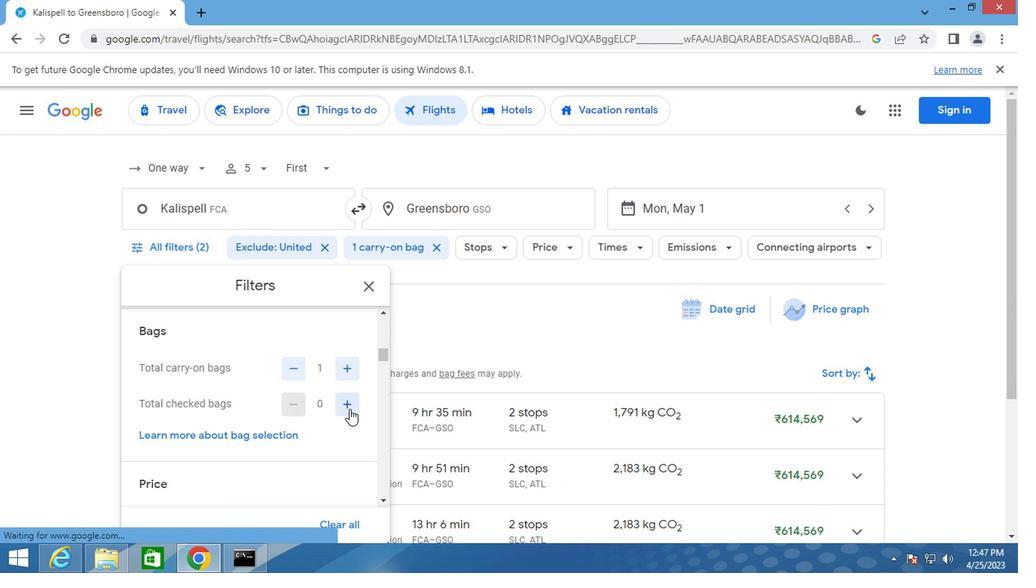 
Action: Mouse pressed left at (347, 407)
Screenshot: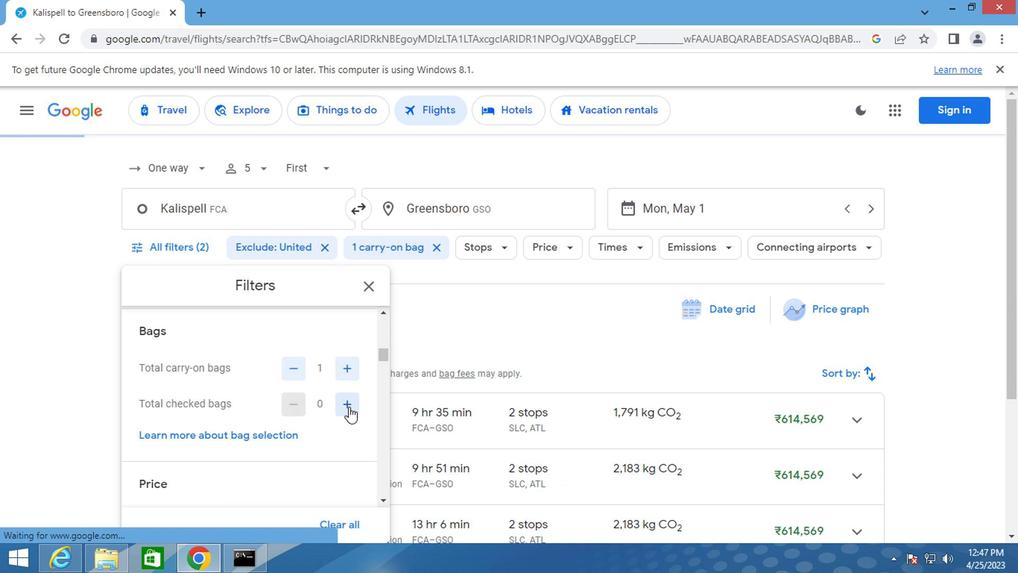 
Action: Mouse pressed left at (347, 407)
Screenshot: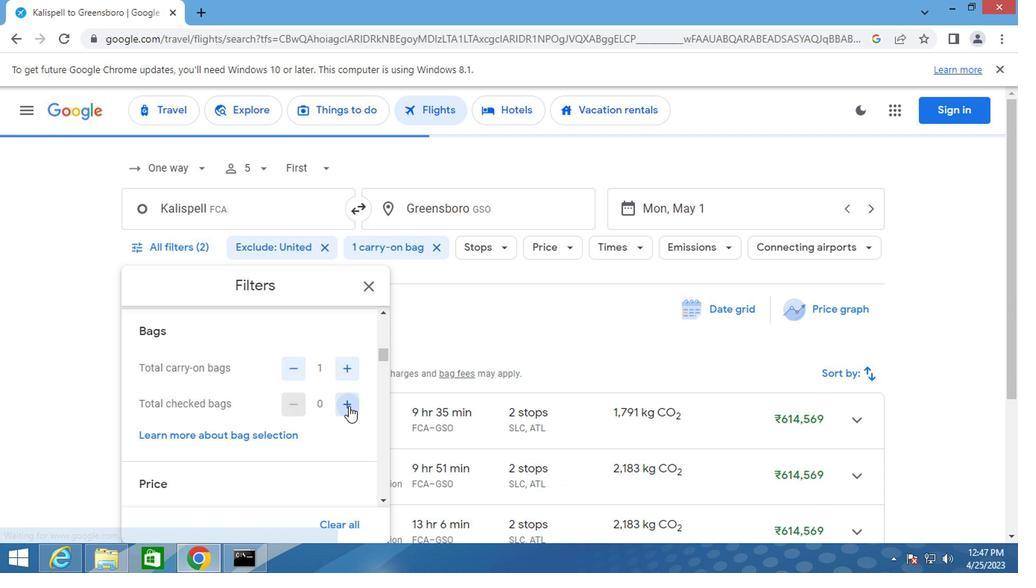 
Action: Mouse pressed left at (347, 407)
Screenshot: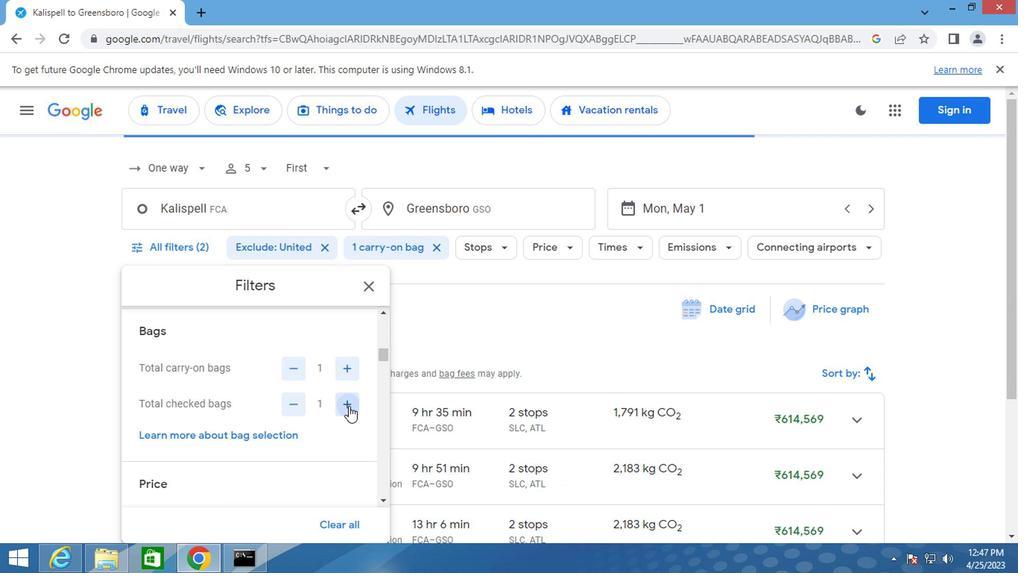 
Action: Mouse pressed left at (347, 407)
Screenshot: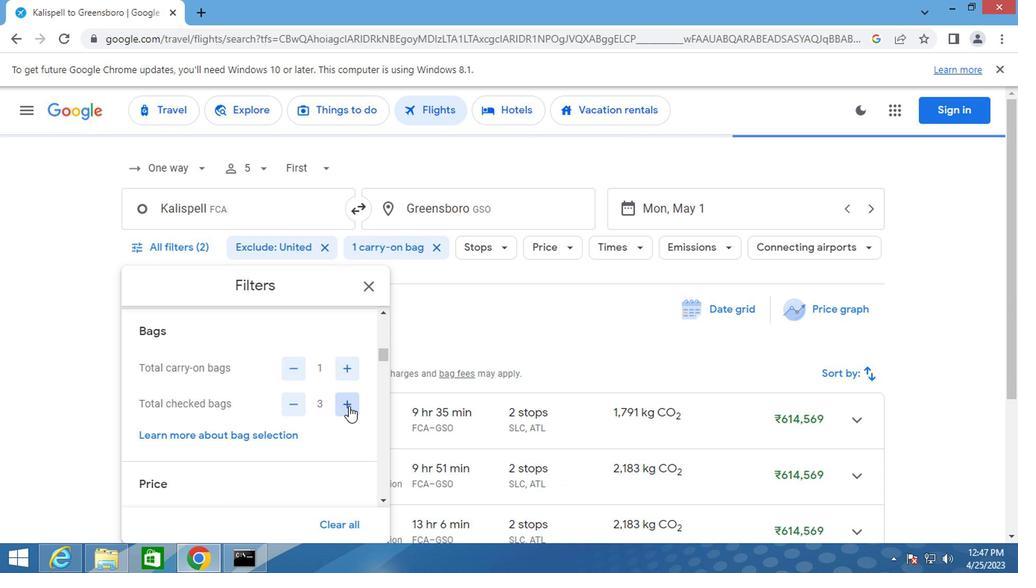 
Action: Mouse moved to (346, 407)
Screenshot: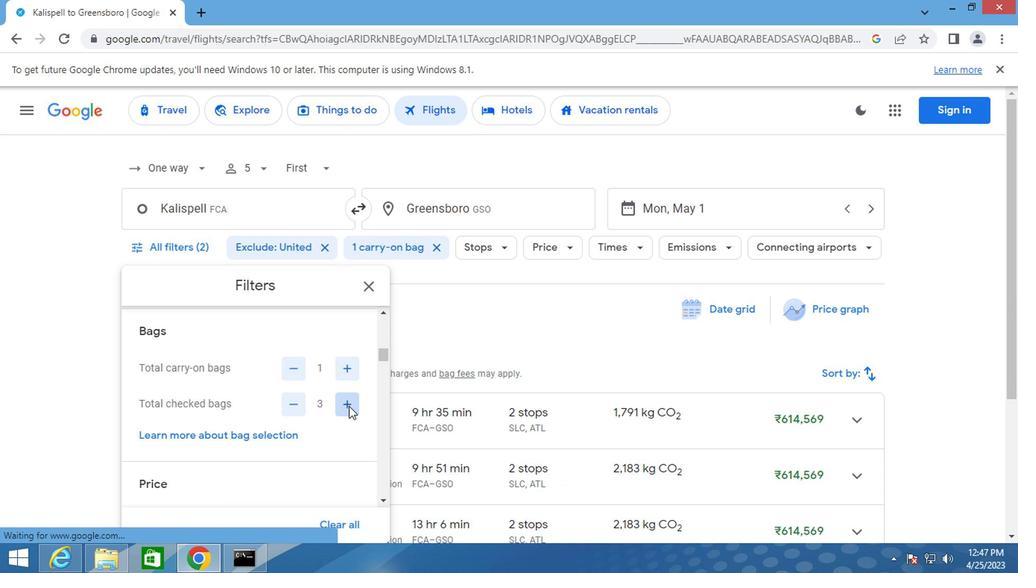 
Action: Mouse pressed left at (346, 407)
Screenshot: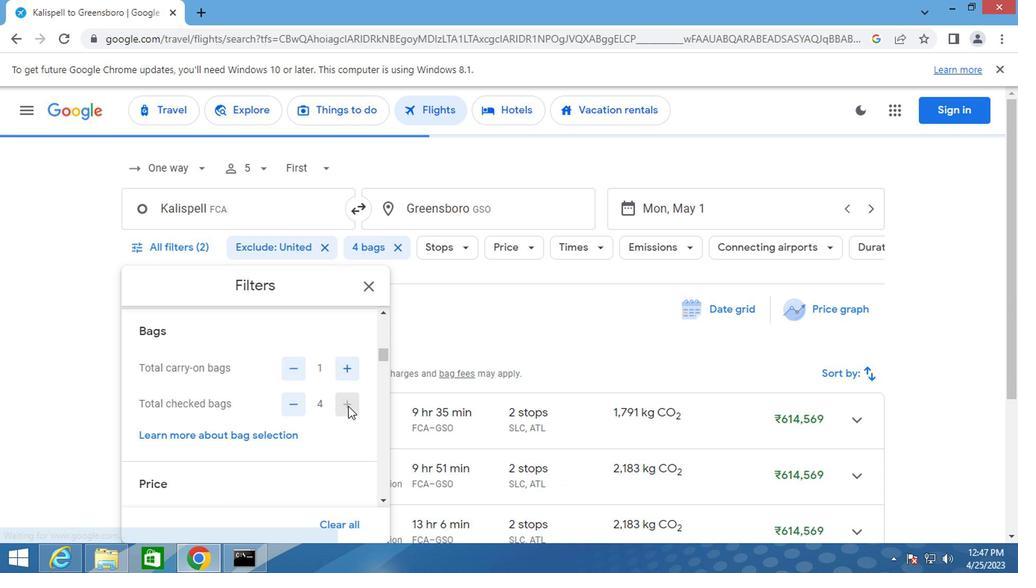 
Action: Mouse moved to (342, 410)
Screenshot: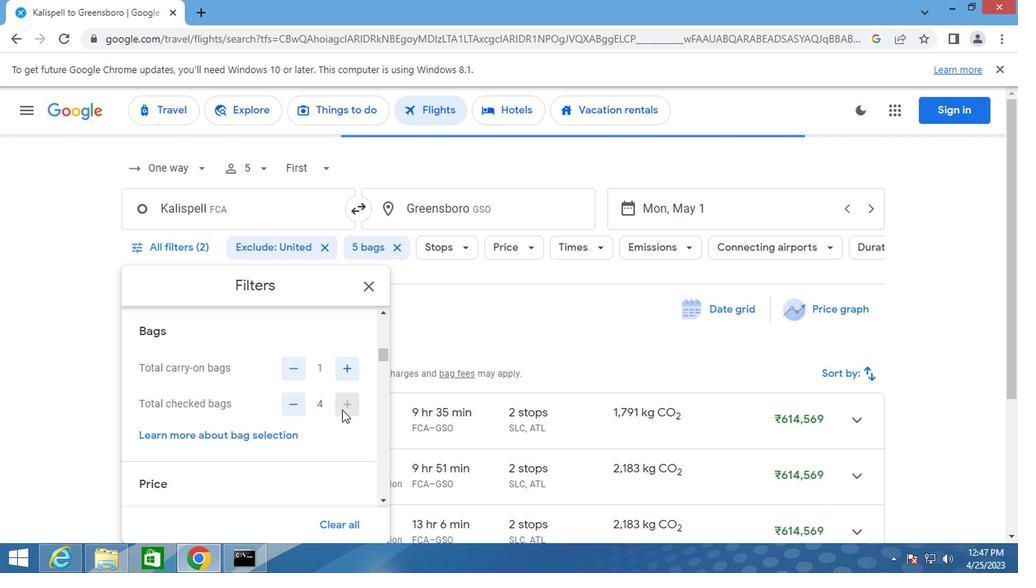 
Action: Mouse pressed left at (342, 410)
Screenshot: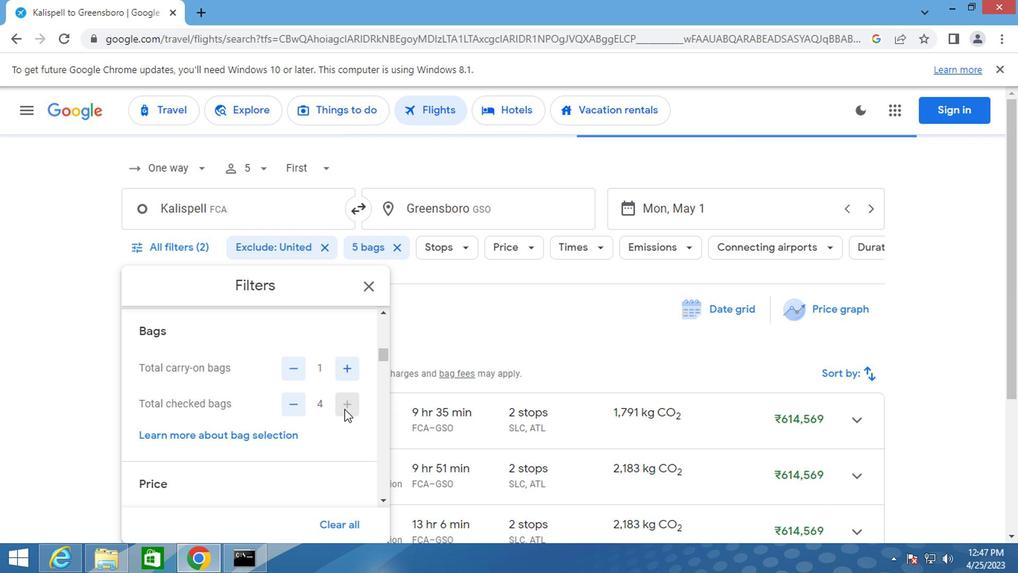 
Action: Mouse moved to (279, 406)
Screenshot: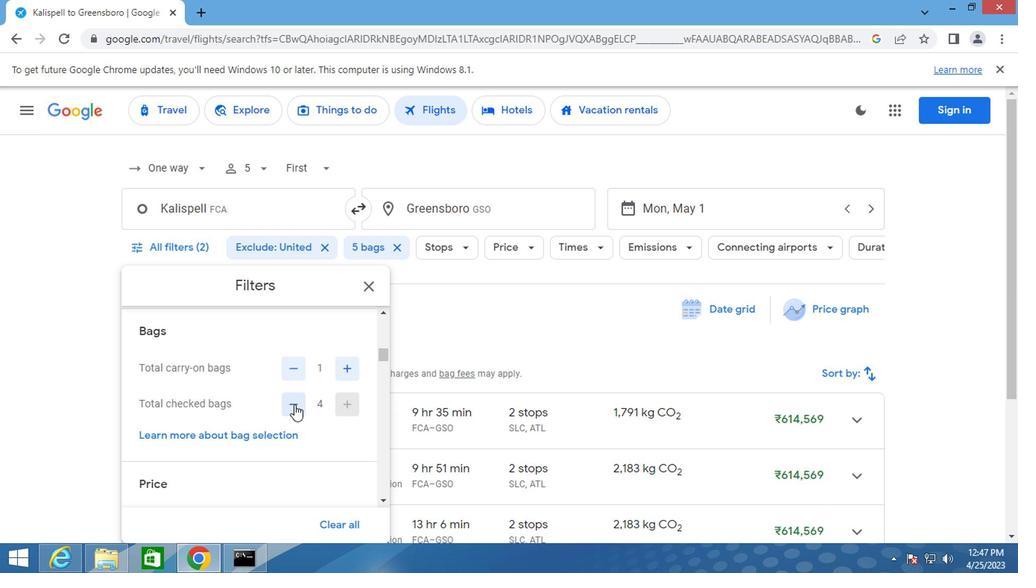 
Action: Mouse scrolled (279, 405) with delta (0, 0)
Screenshot: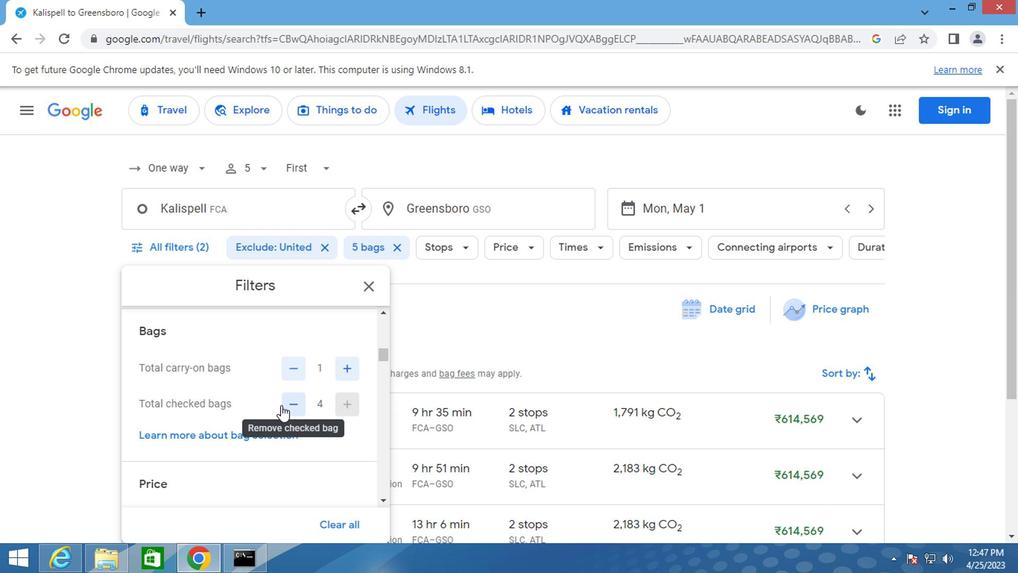 
Action: Mouse scrolled (279, 405) with delta (0, 0)
Screenshot: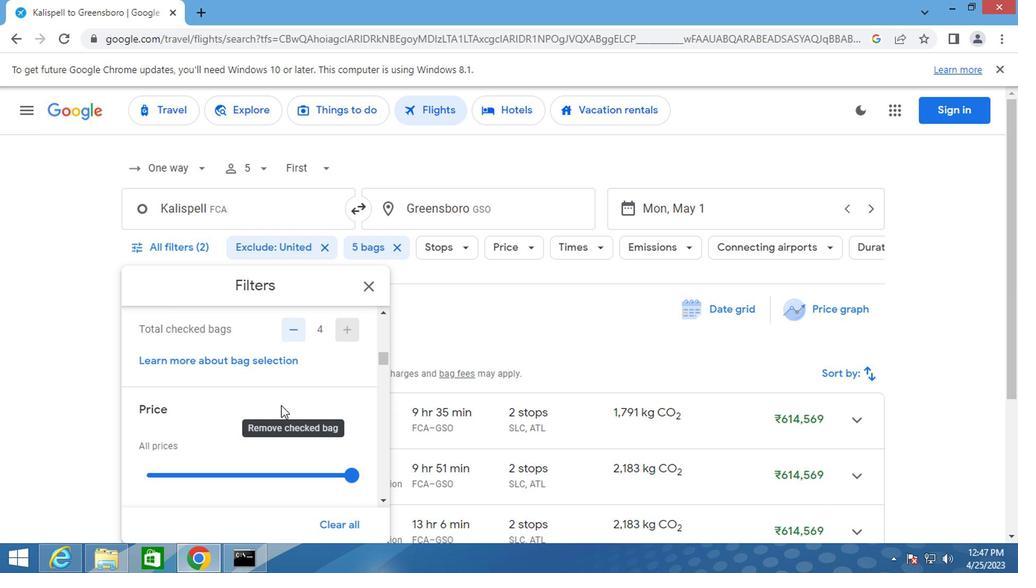
Action: Mouse scrolled (279, 405) with delta (0, 0)
Screenshot: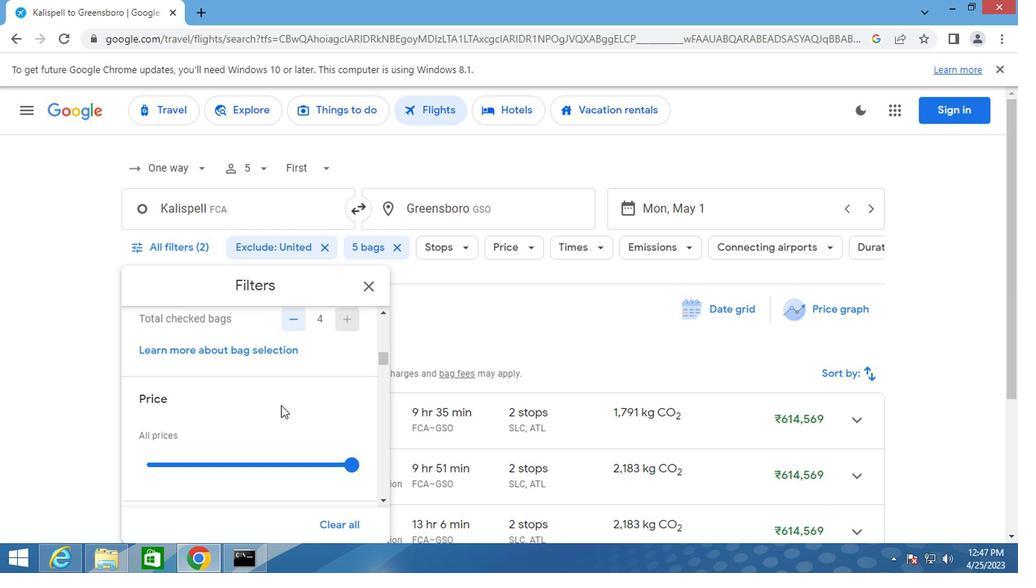 
Action: Mouse moved to (351, 330)
Screenshot: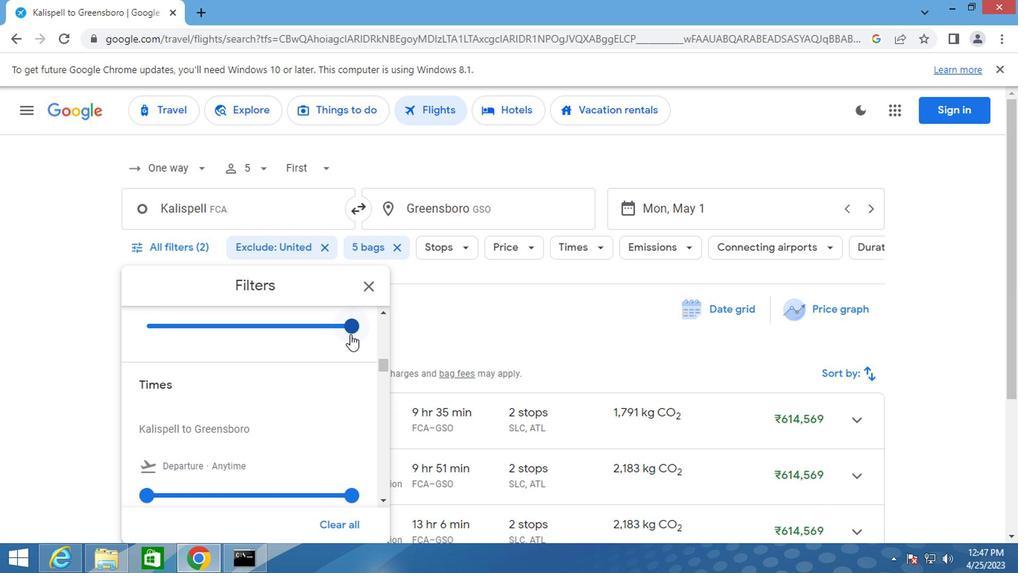 
Action: Mouse pressed left at (351, 330)
Screenshot: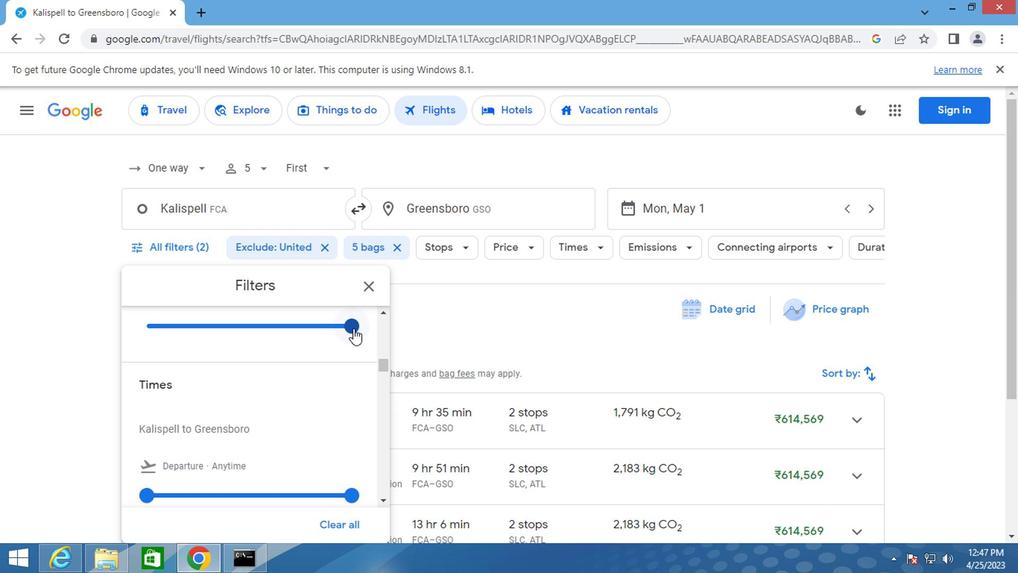 
Action: Mouse moved to (329, 327)
Screenshot: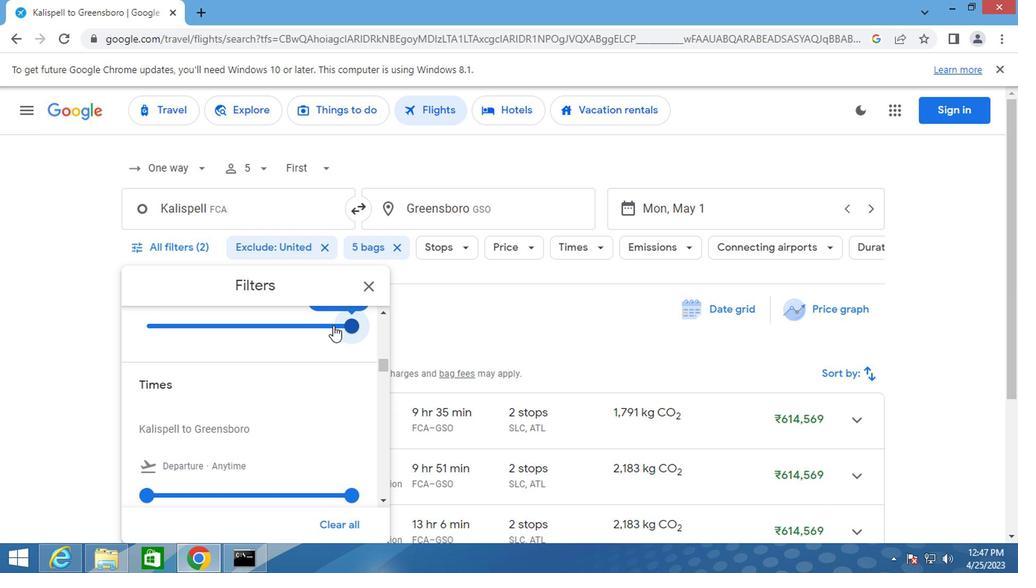 
Action: Mouse scrolled (329, 327) with delta (0, 0)
Screenshot: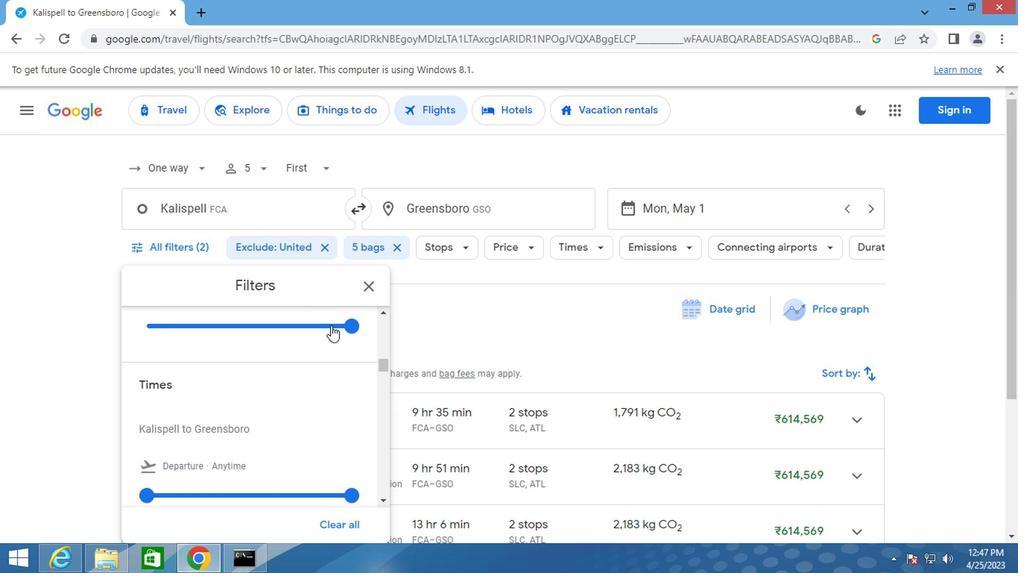 
Action: Mouse scrolled (329, 327) with delta (0, 0)
Screenshot: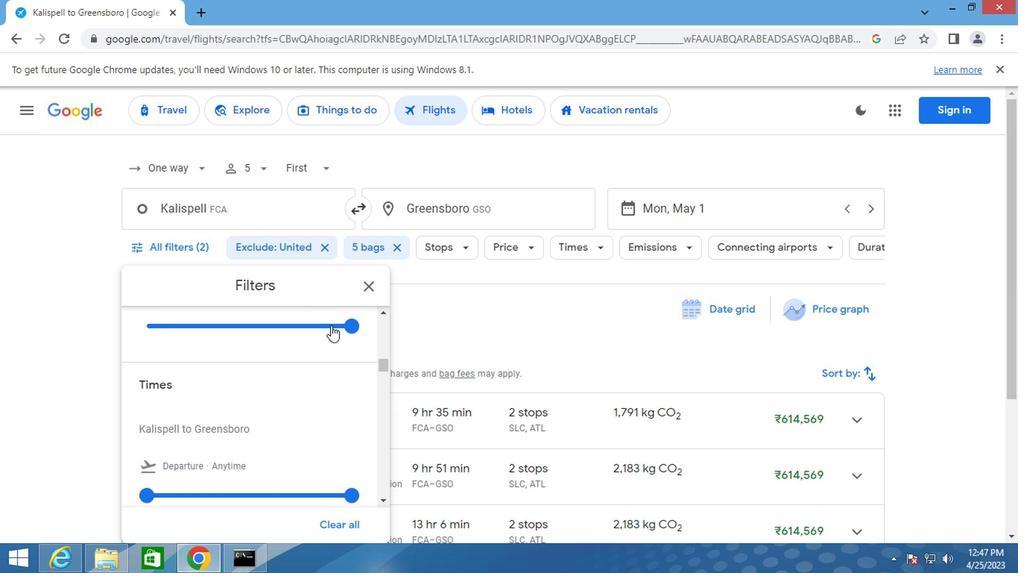
Action: Mouse moved to (344, 470)
Screenshot: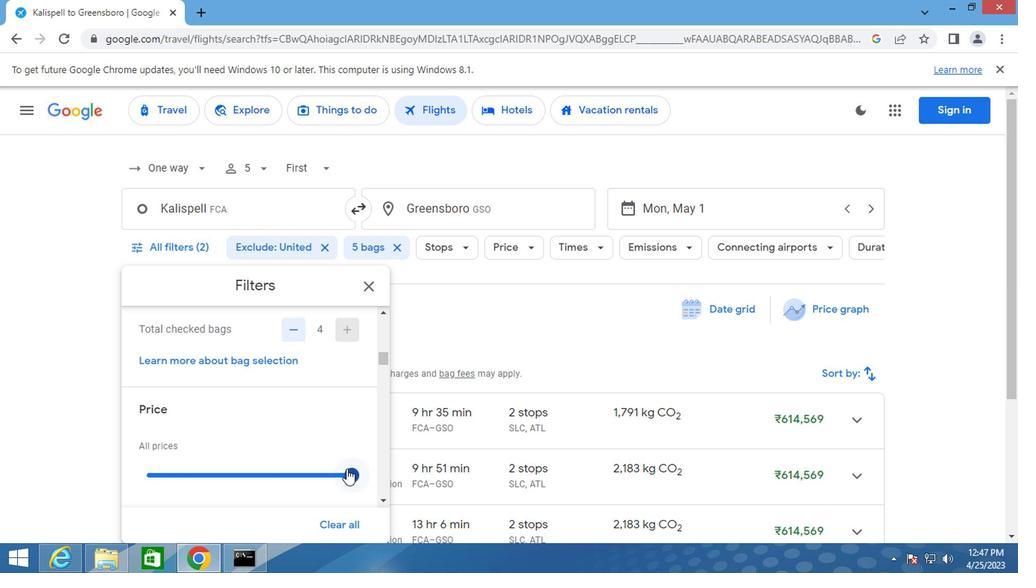 
Action: Mouse pressed left at (344, 470)
Screenshot: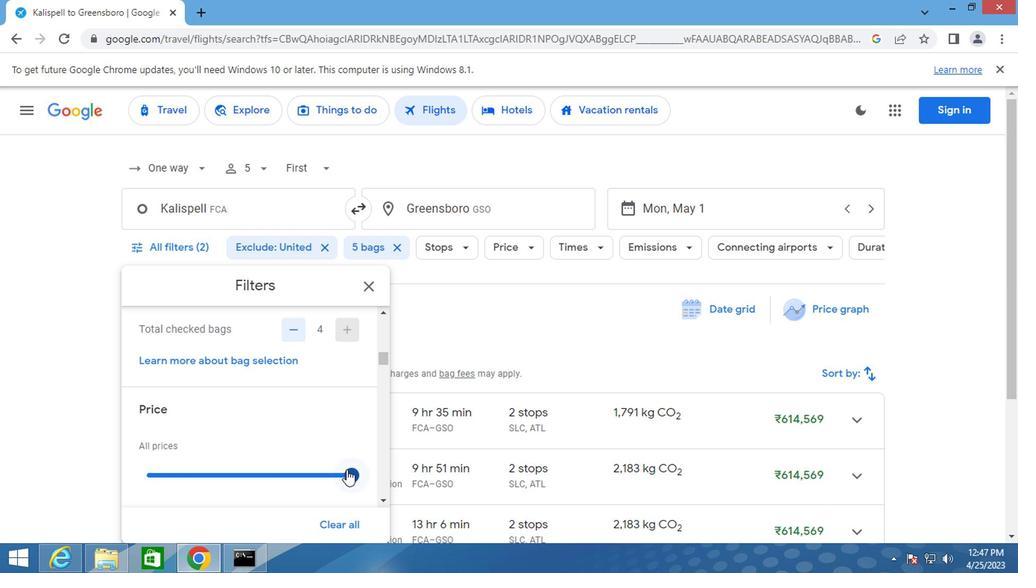 
Action: Mouse moved to (187, 450)
Screenshot: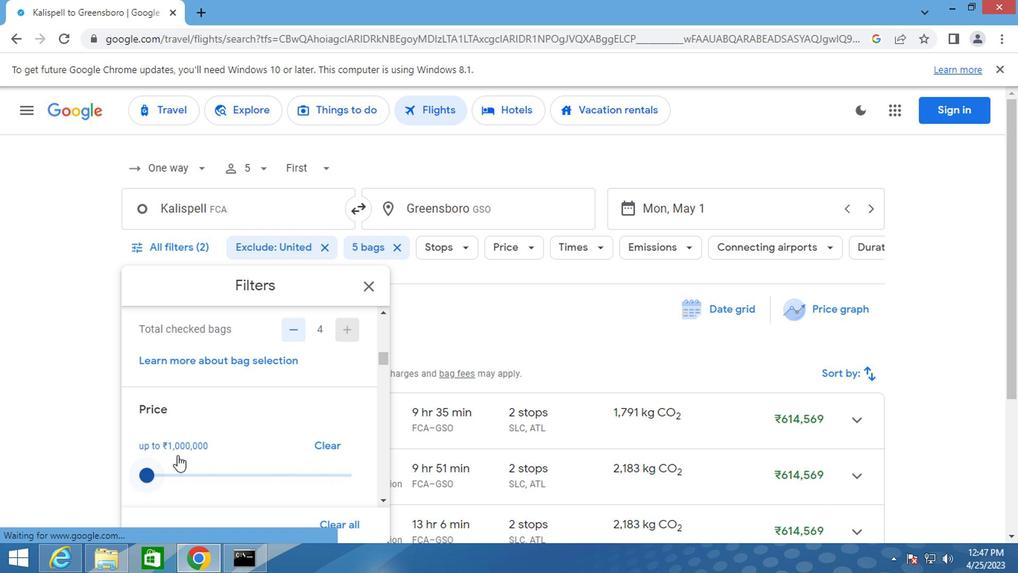 
Action: Mouse scrolled (187, 449) with delta (0, 0)
Screenshot: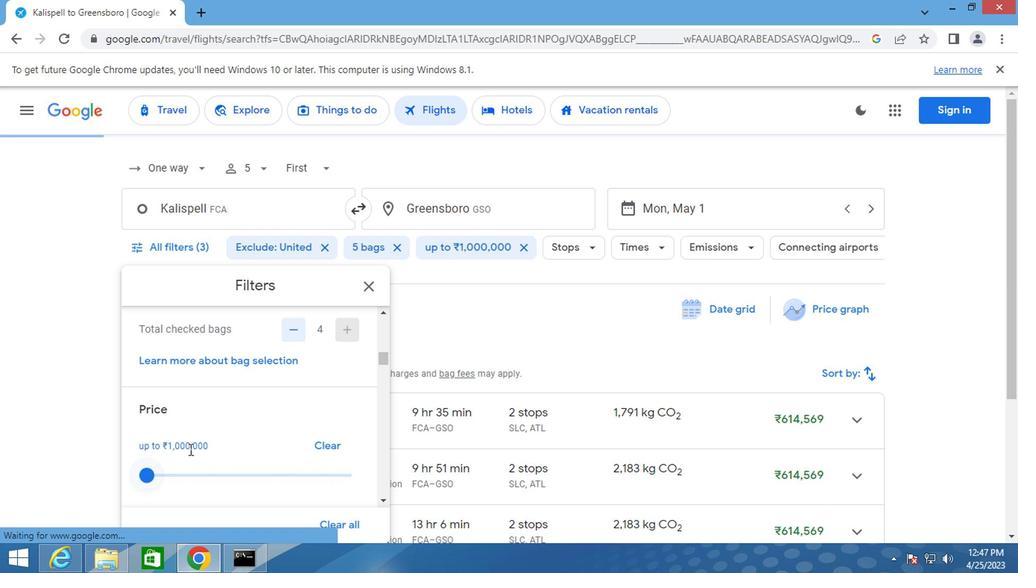 
Action: Mouse scrolled (187, 449) with delta (0, 0)
Screenshot: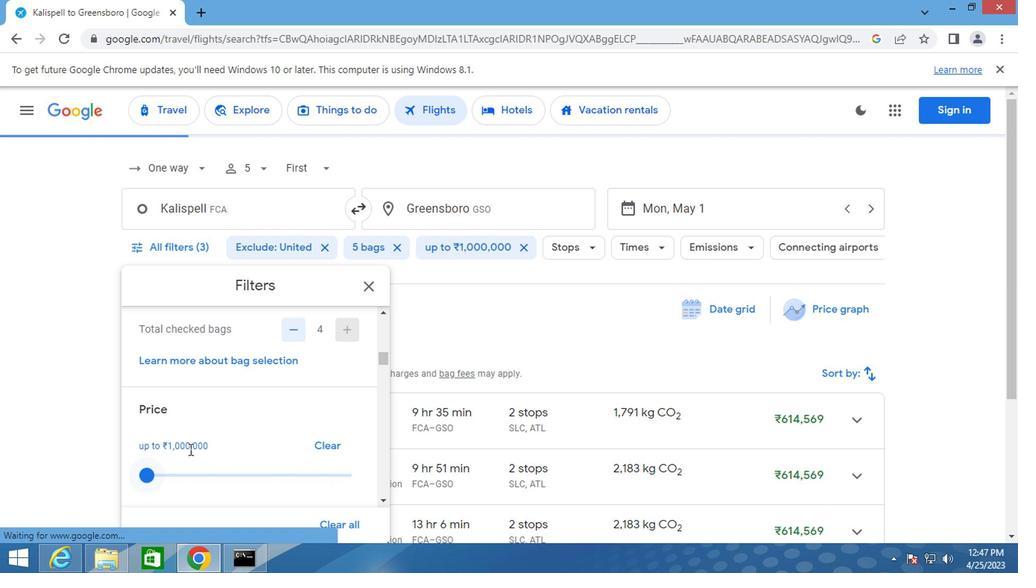 
Action: Mouse moved to (350, 497)
Screenshot: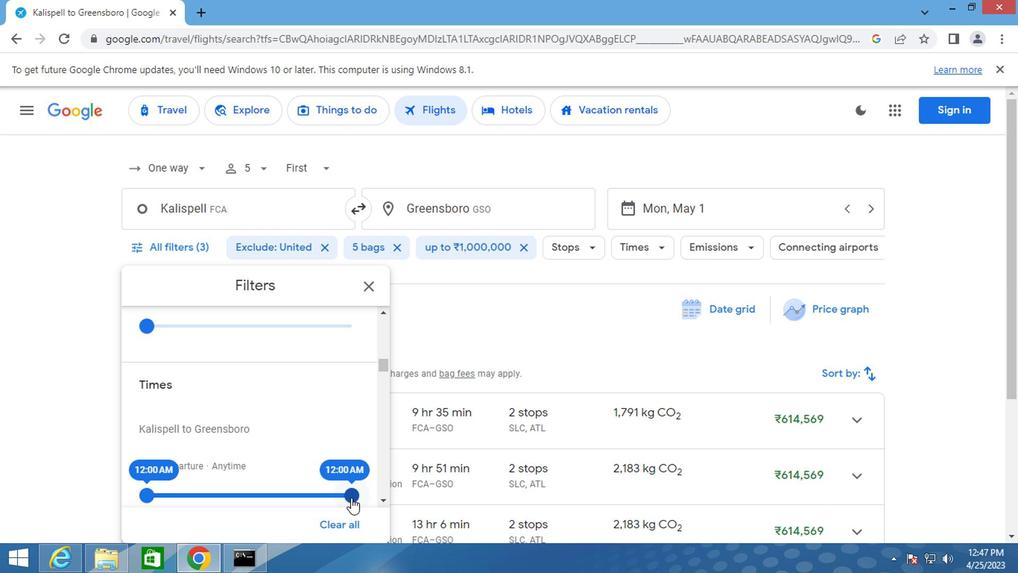 
Action: Mouse pressed left at (350, 497)
Screenshot: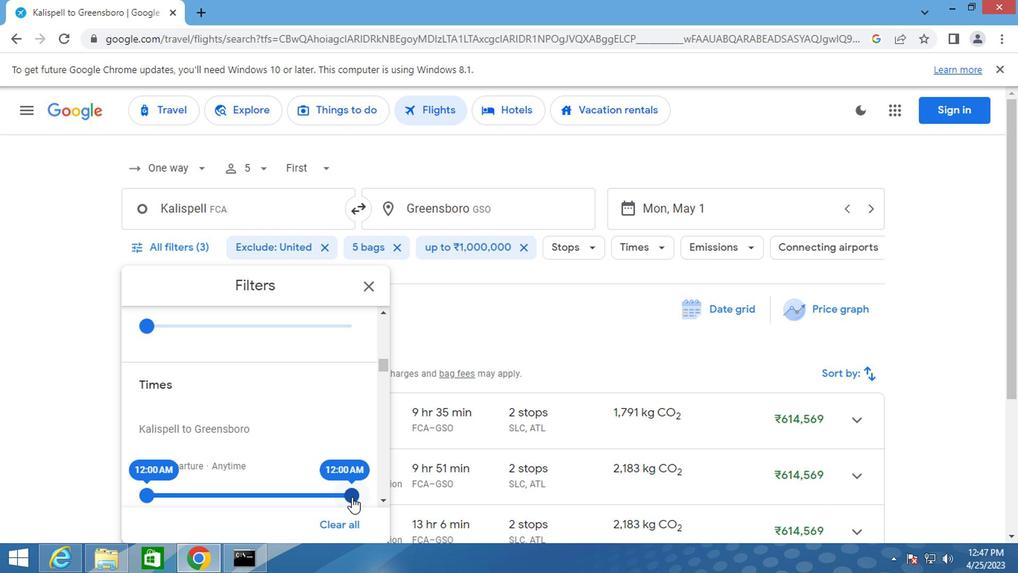 
Action: Mouse moved to (370, 291)
Screenshot: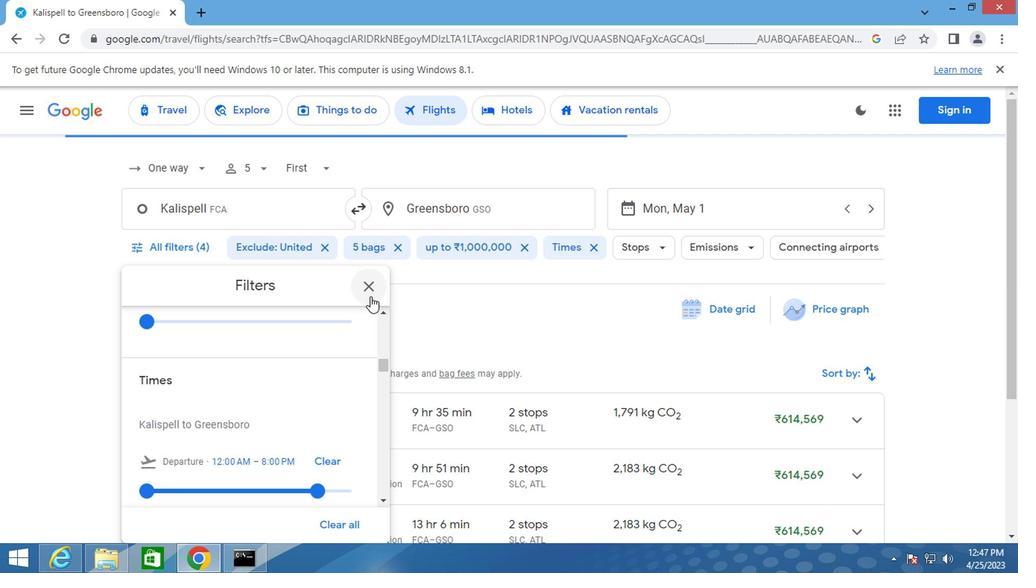 
Action: Mouse pressed left at (370, 291)
Screenshot: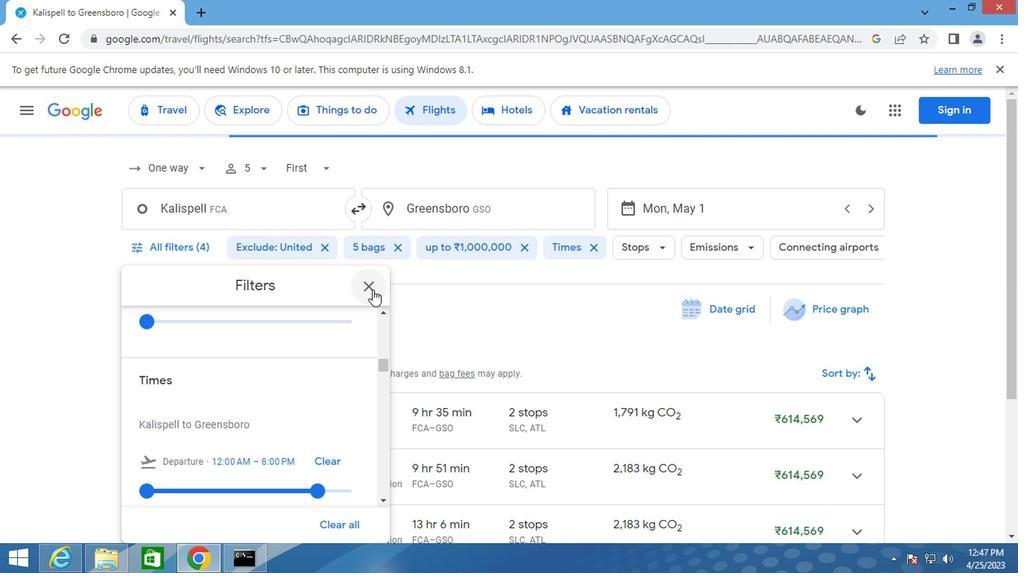 
Action: Key pressed <Key.f8>
Screenshot: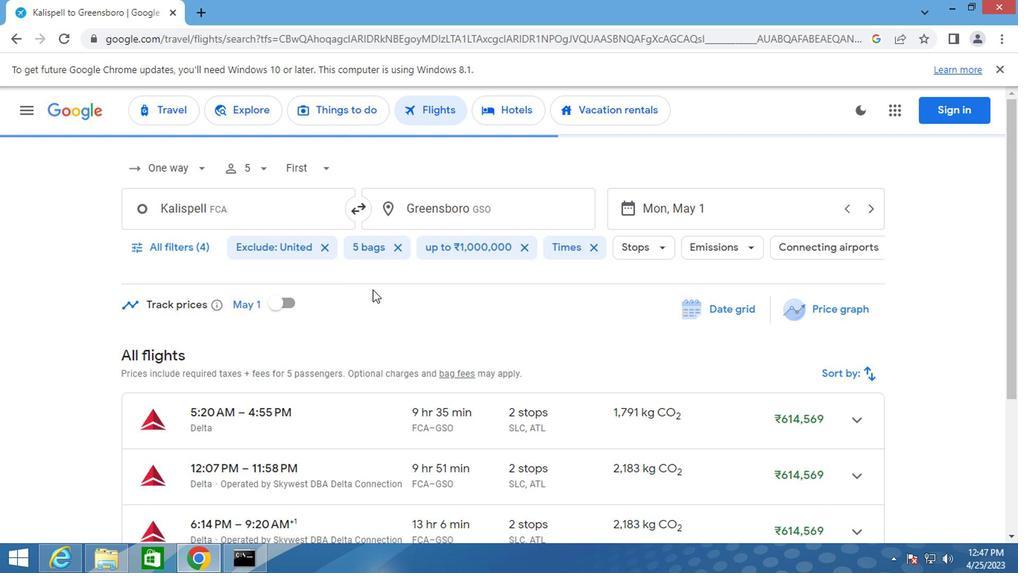 
